 Task: In the Company 'caltech.edu', Add note: 'Follow-up with client regarding their recent inquiry.'. Mark checkbox to create task to follow up ': Tomorrow'. Create task, with  description: Schedule Meeting, Add due date: Today; Add reminder: 30 Minutes before. Set Priority Low  and add note: follow up with the client regarding their recent inquiry and address any questions they may have.. Logged in from softage.1@softage.net
Action: Mouse moved to (107, 68)
Screenshot: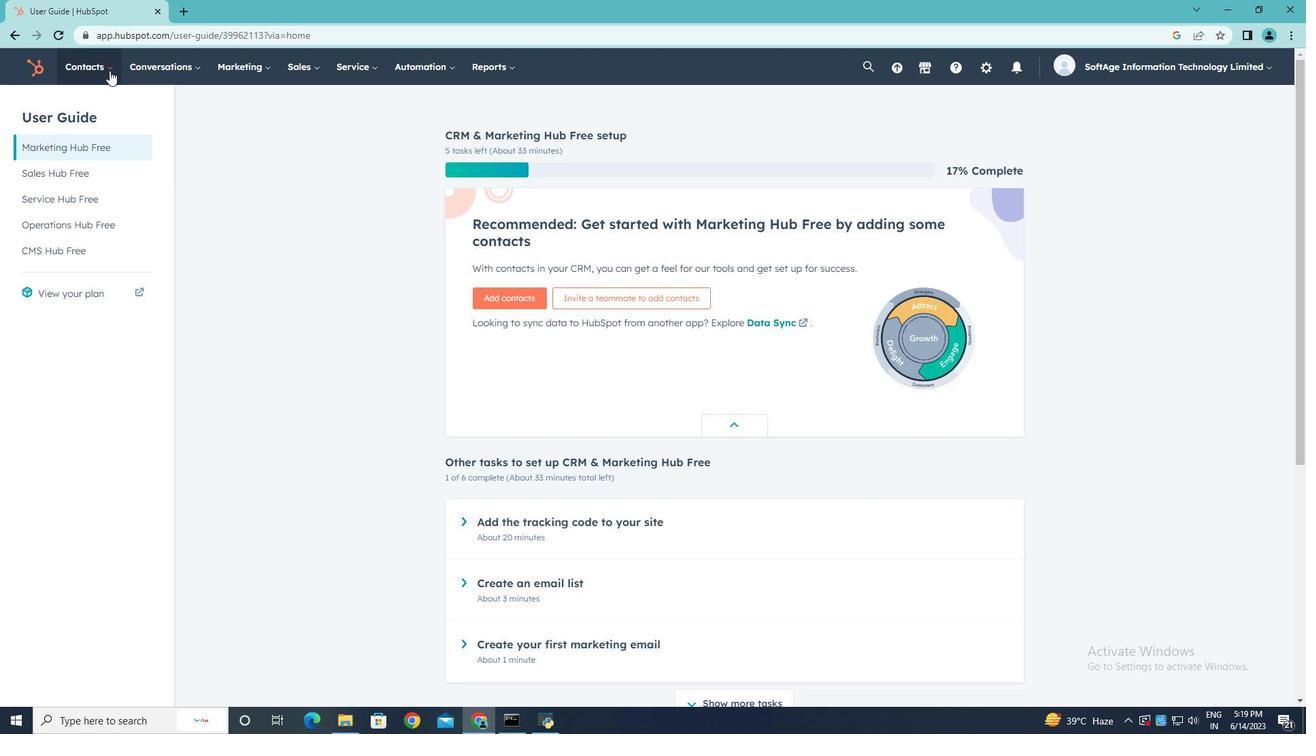 
Action: Mouse pressed left at (107, 68)
Screenshot: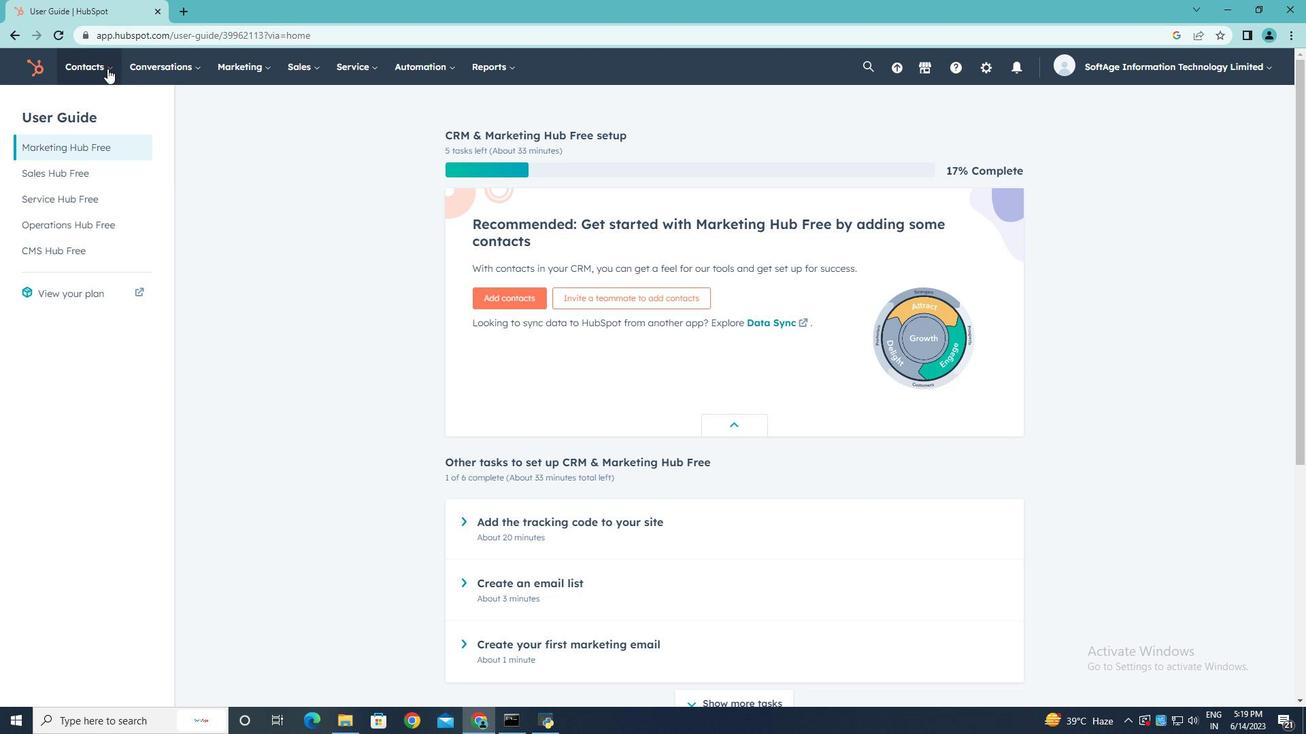 
Action: Mouse moved to (98, 134)
Screenshot: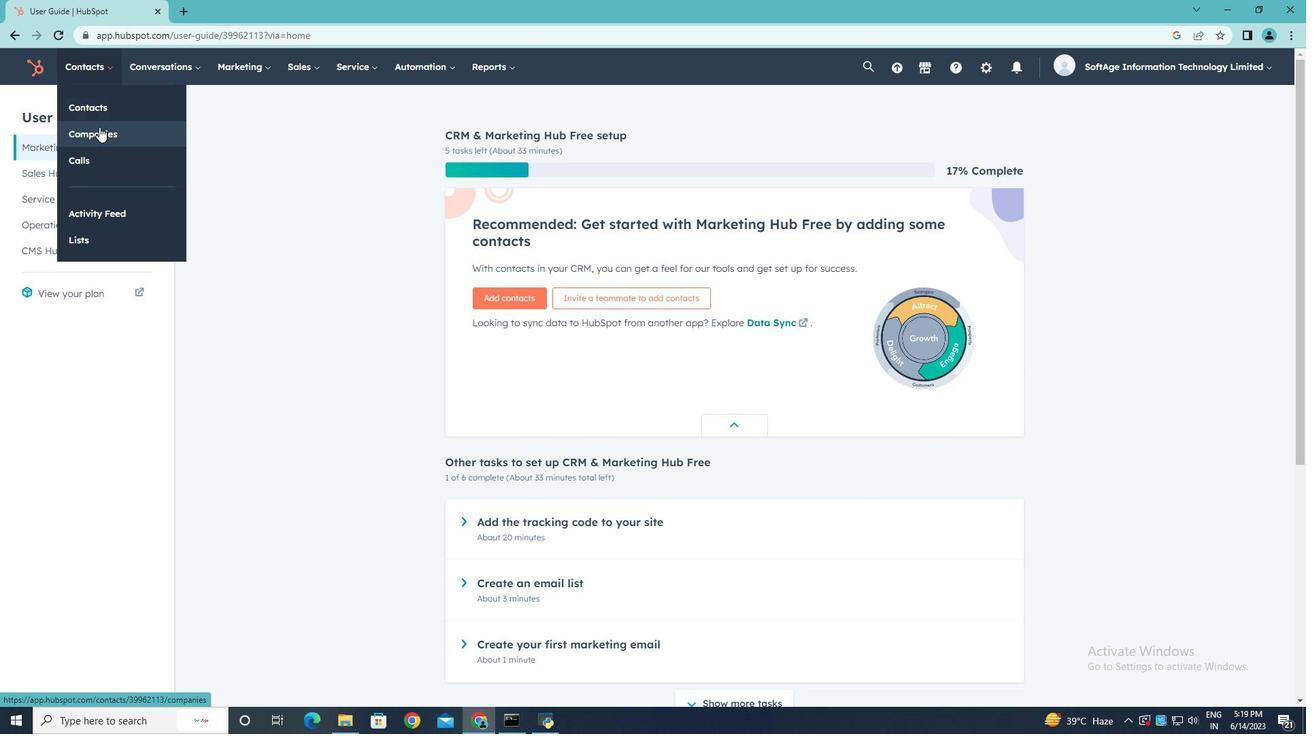 
Action: Mouse pressed left at (98, 134)
Screenshot: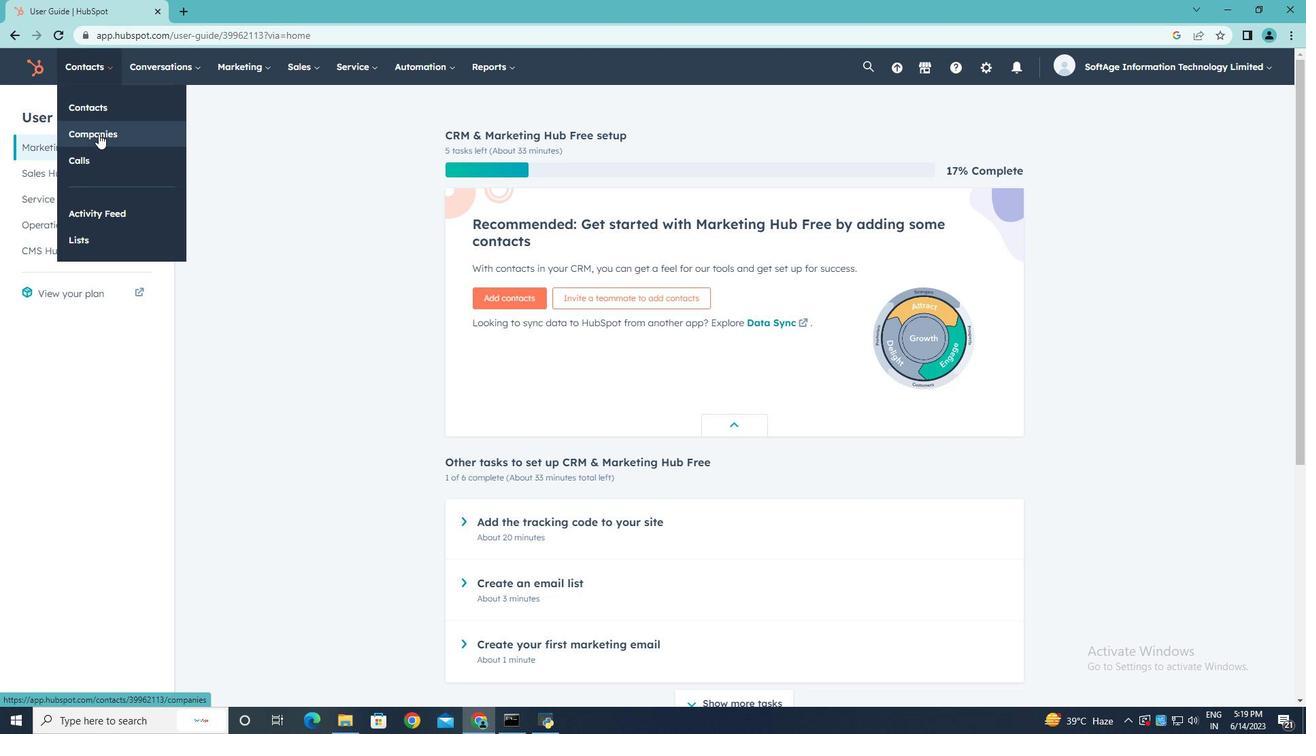 
Action: Mouse moved to (99, 219)
Screenshot: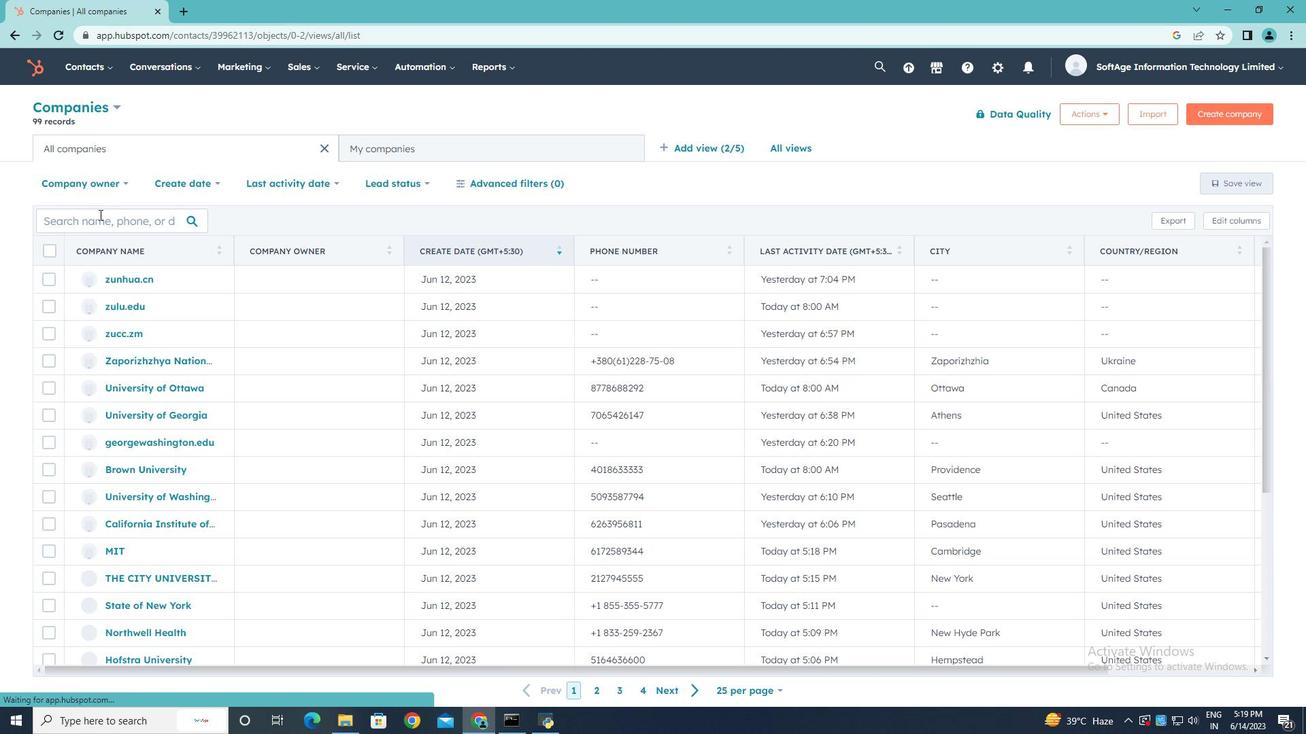 
Action: Mouse pressed left at (99, 219)
Screenshot: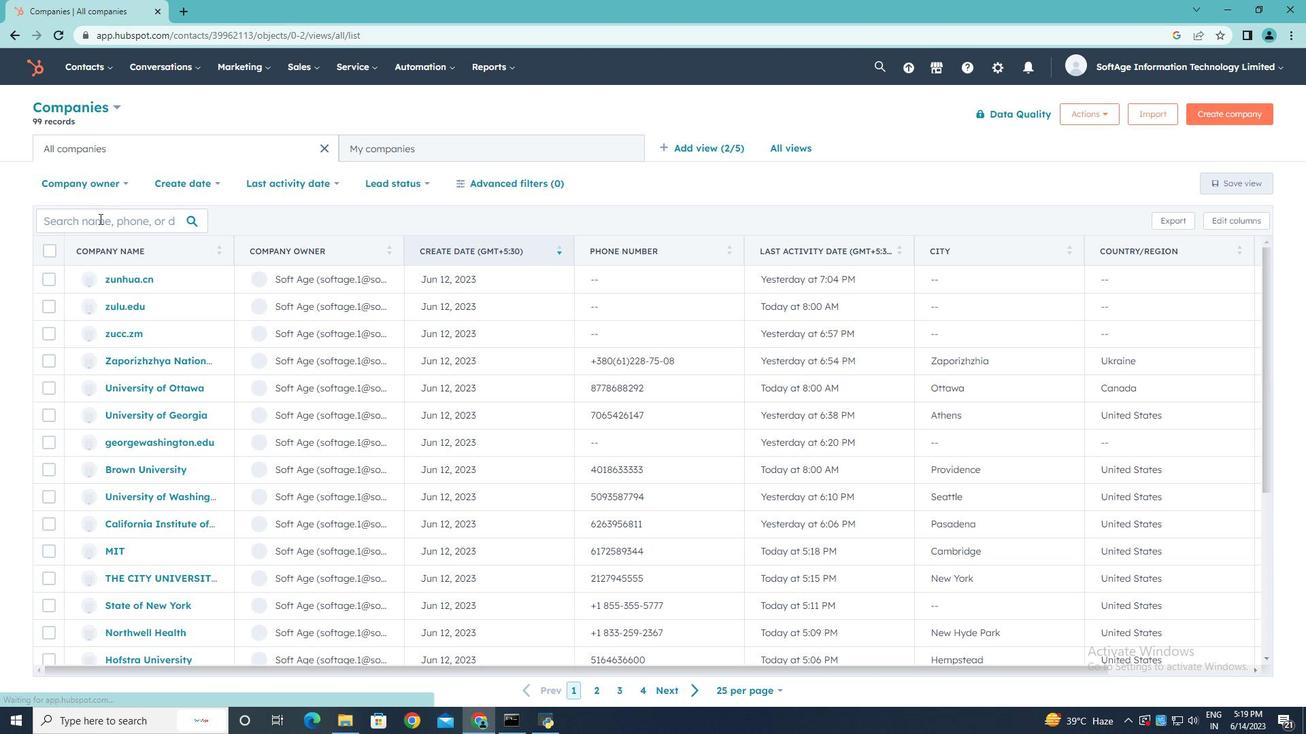 
Action: Key pressed caltech.edu
Screenshot: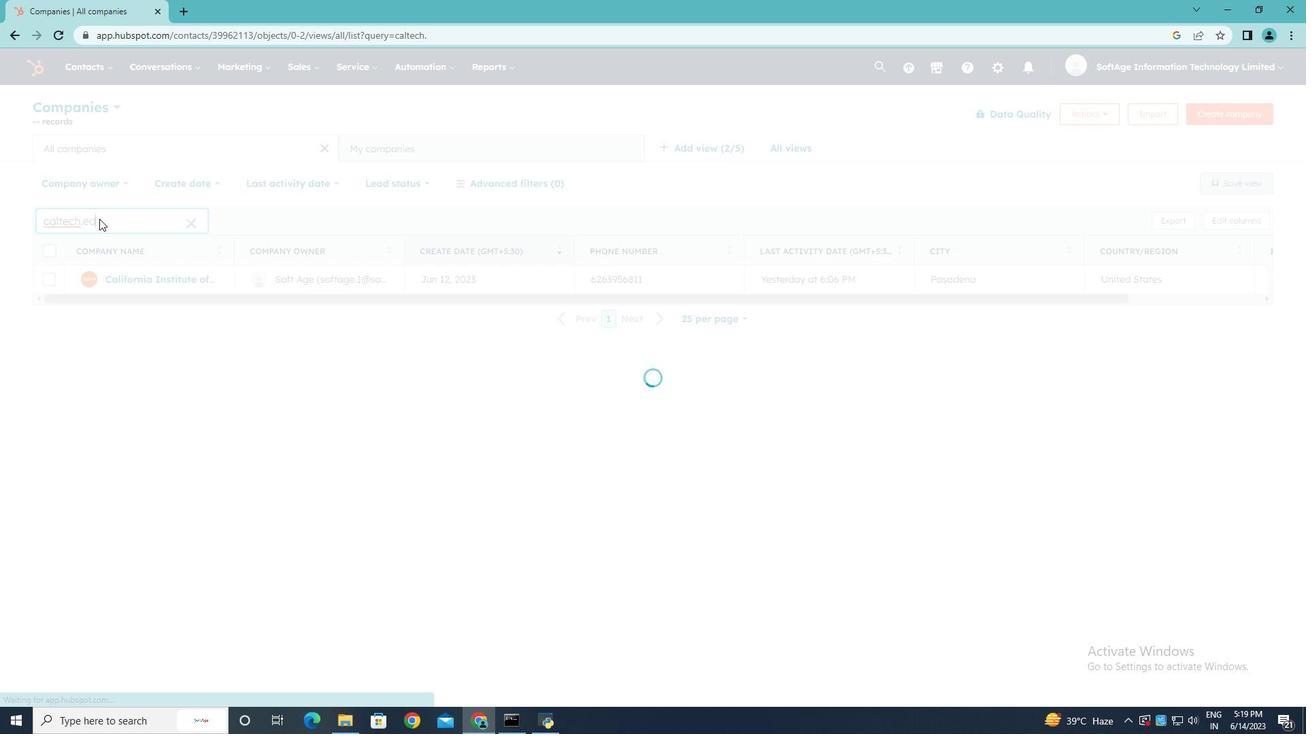 
Action: Mouse moved to (140, 280)
Screenshot: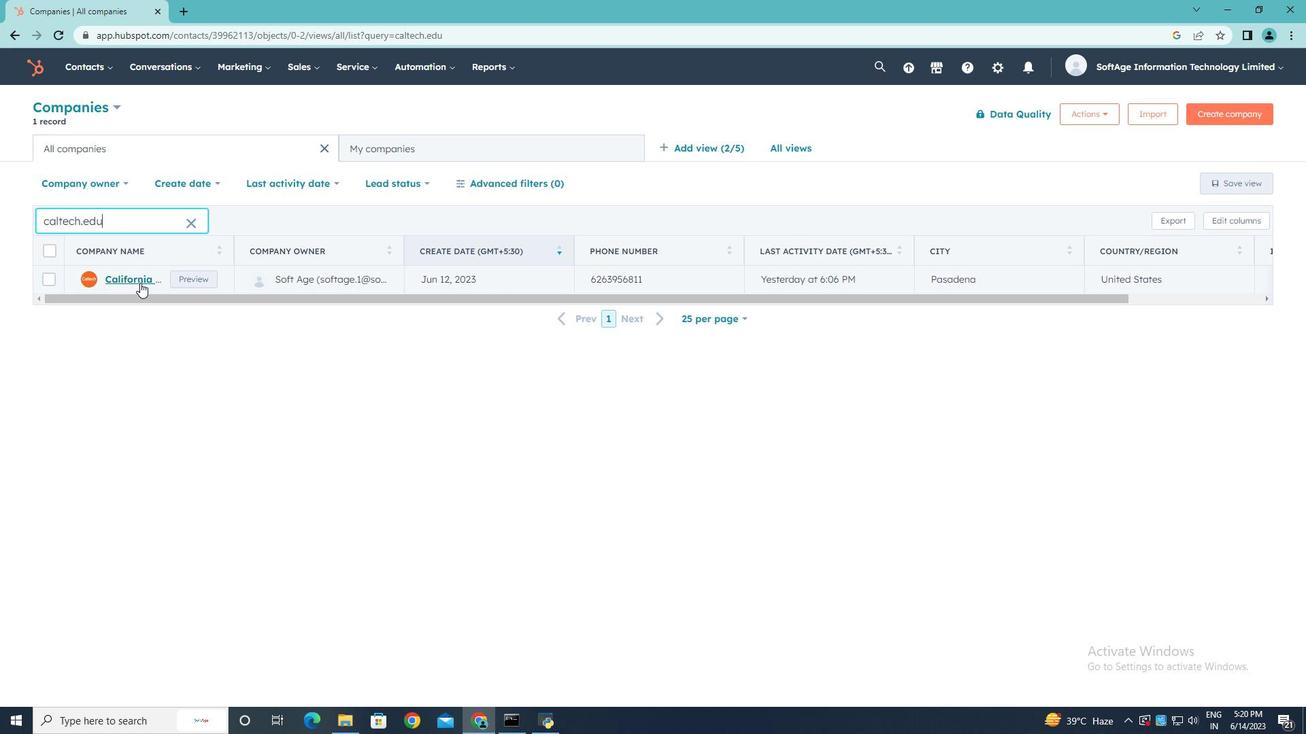 
Action: Mouse pressed left at (140, 280)
Screenshot: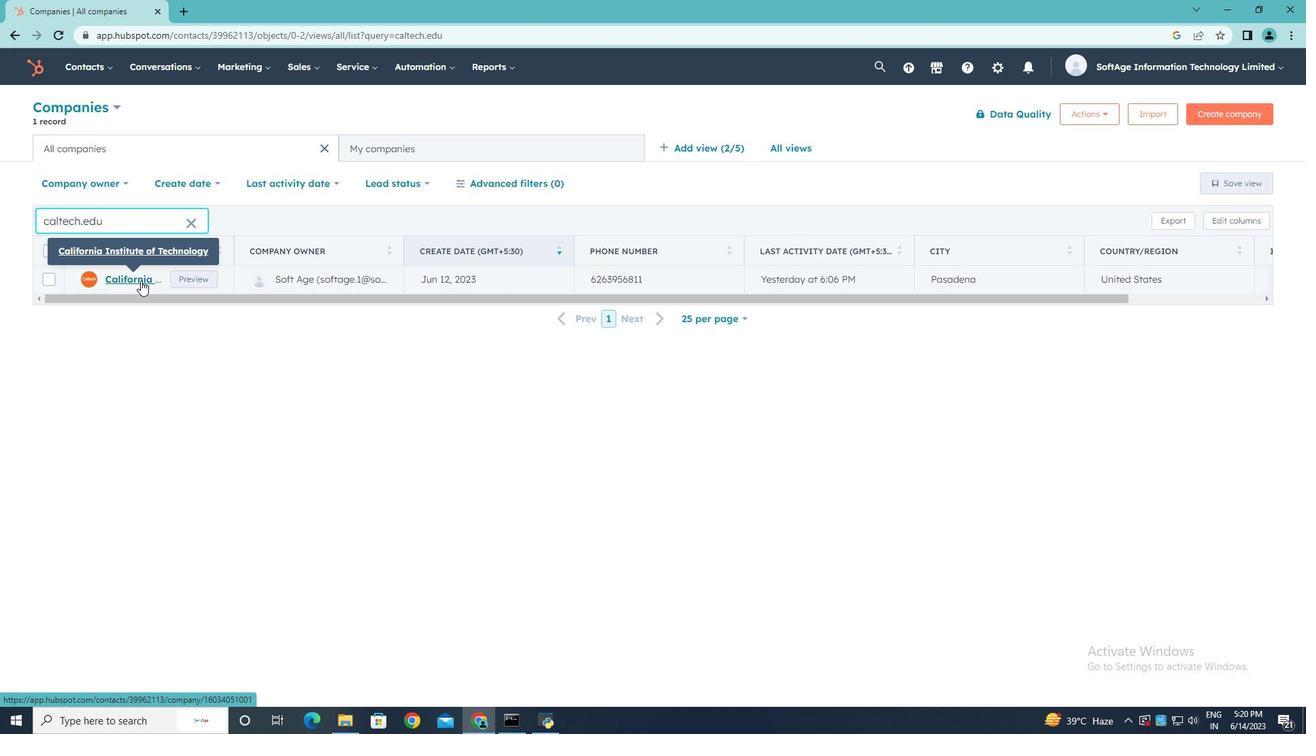 
Action: Mouse moved to (46, 221)
Screenshot: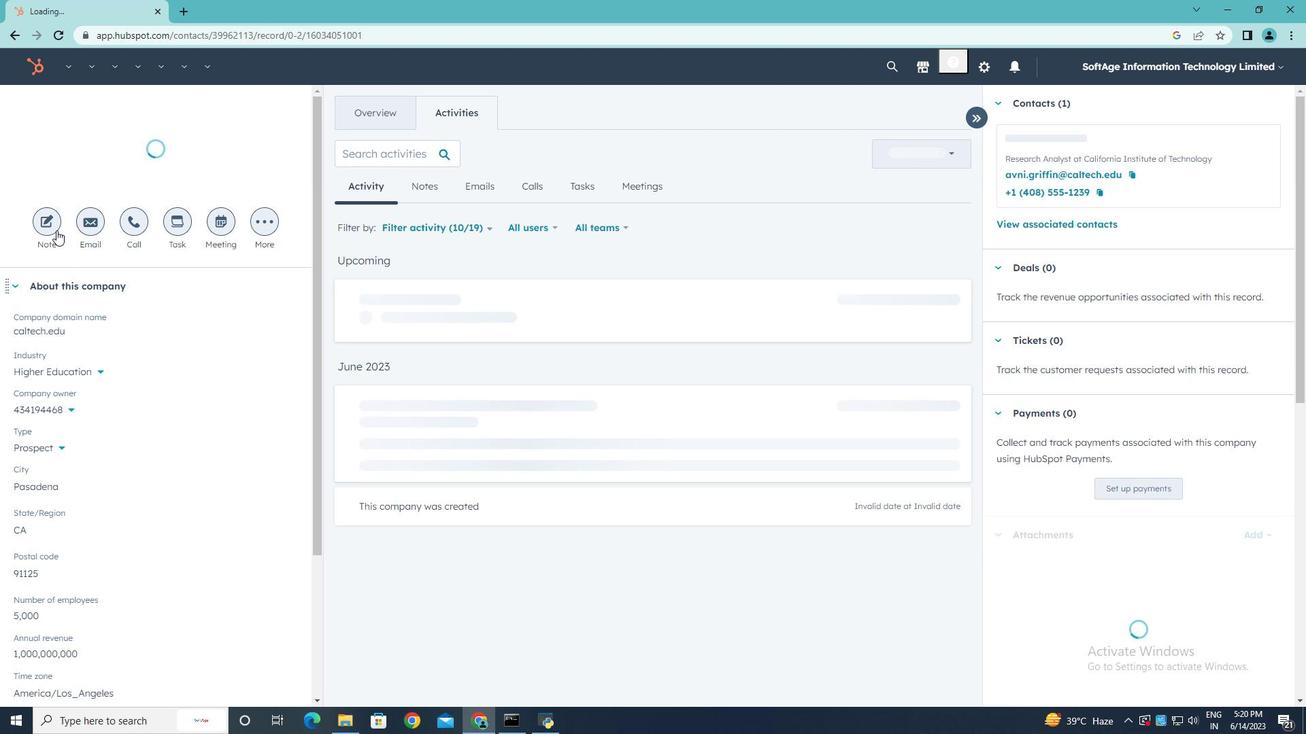 
Action: Mouse pressed left at (46, 221)
Screenshot: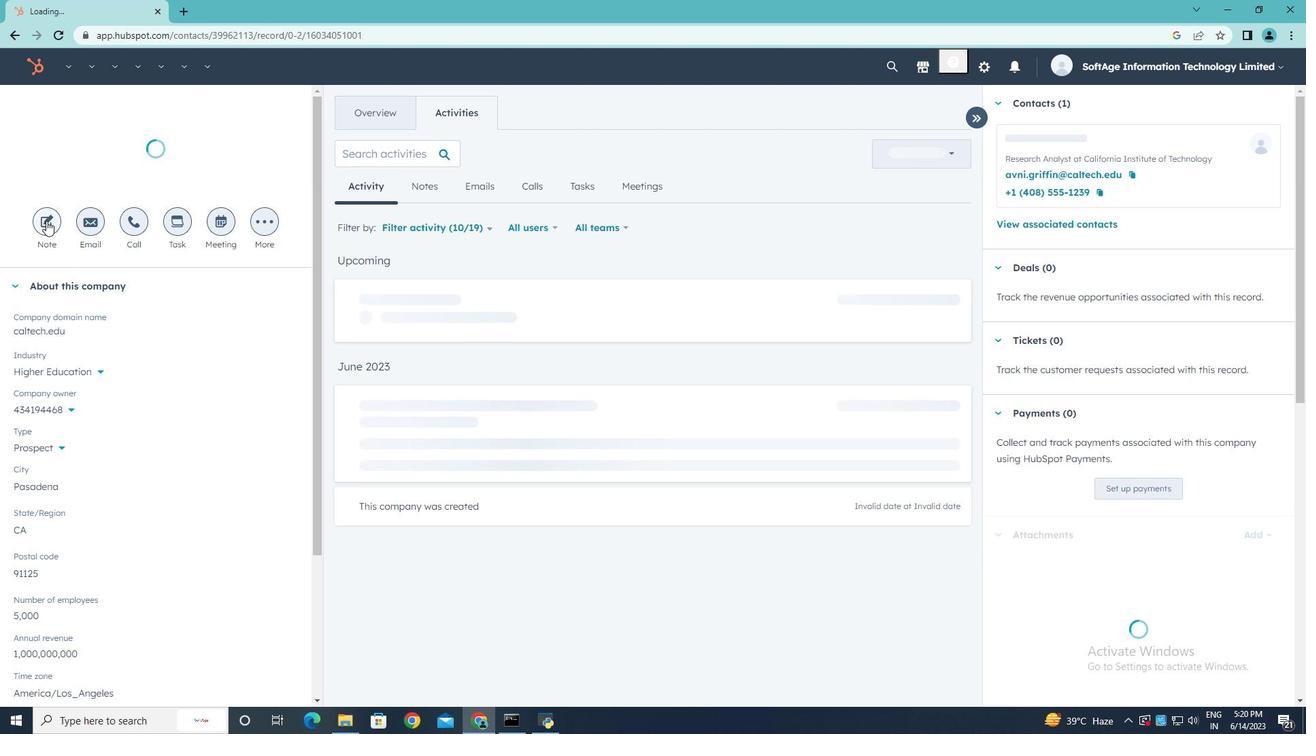 
Action: Key pressed <Key.shift><Key.shift><Key.shift><Key.shift><Key.shift><Key.shift><Key.shift><Key.shift><Key.shift><Key.shift><Key.shift><Key.shift><Key.shift><Key.shift><Key.shift>Fllo<Key.backspace><Key.backspace><Key.backspace>ollow-up<Key.space>with<Key.space>client<Key.space><Key.space>regarding<Key.space>their<Key.space>recent<Key.space>inquiry.
Screenshot: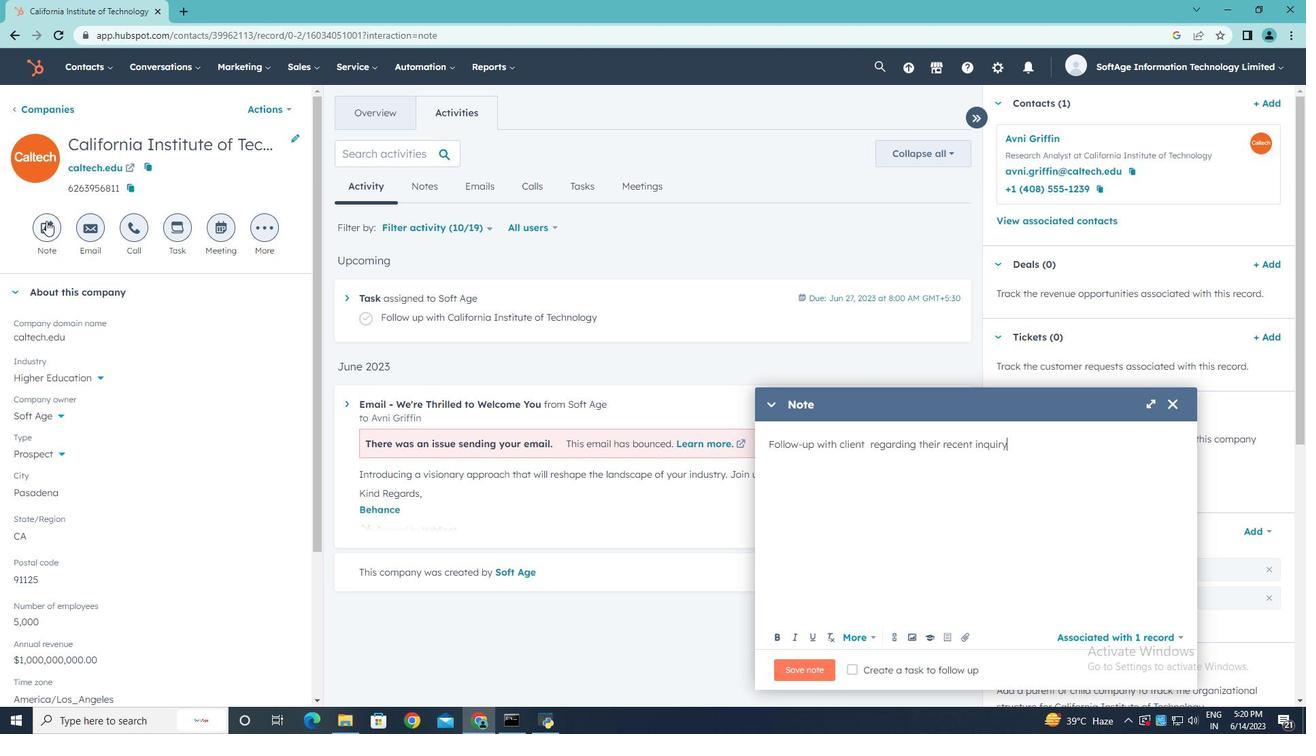 
Action: Mouse moved to (853, 668)
Screenshot: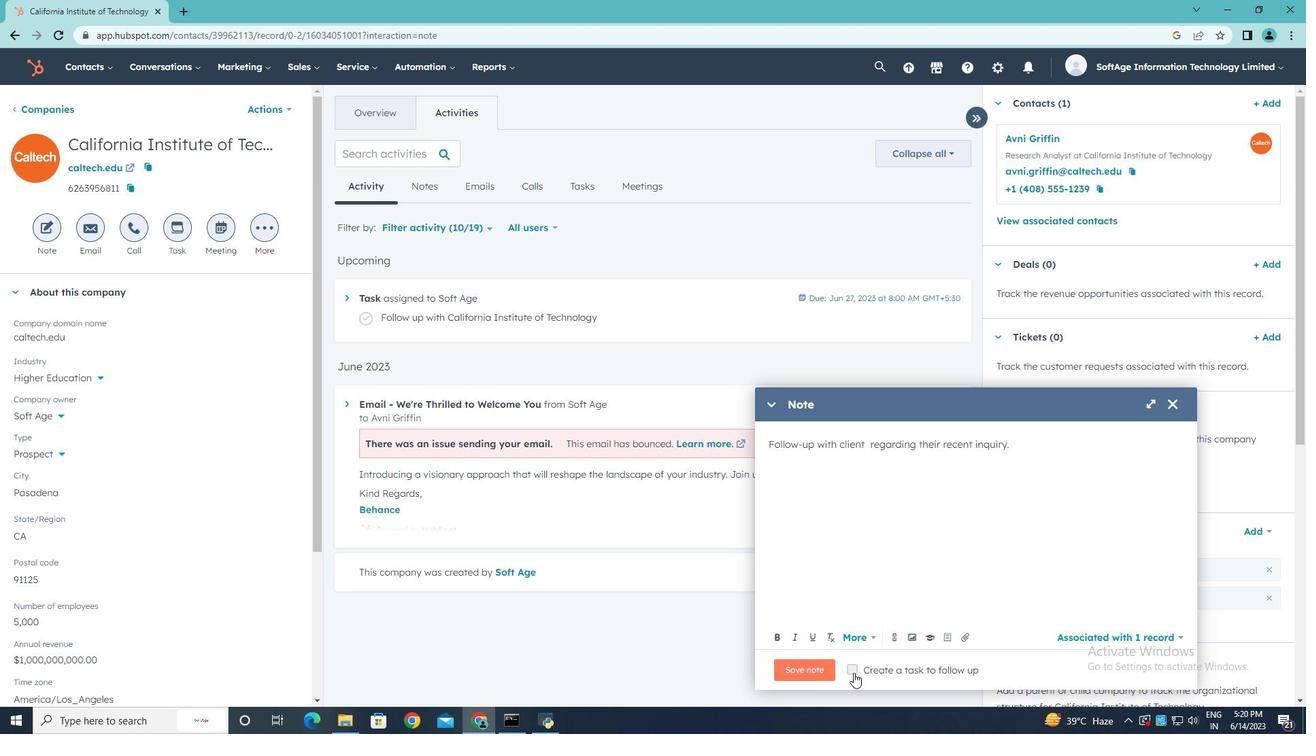 
Action: Mouse pressed left at (853, 668)
Screenshot: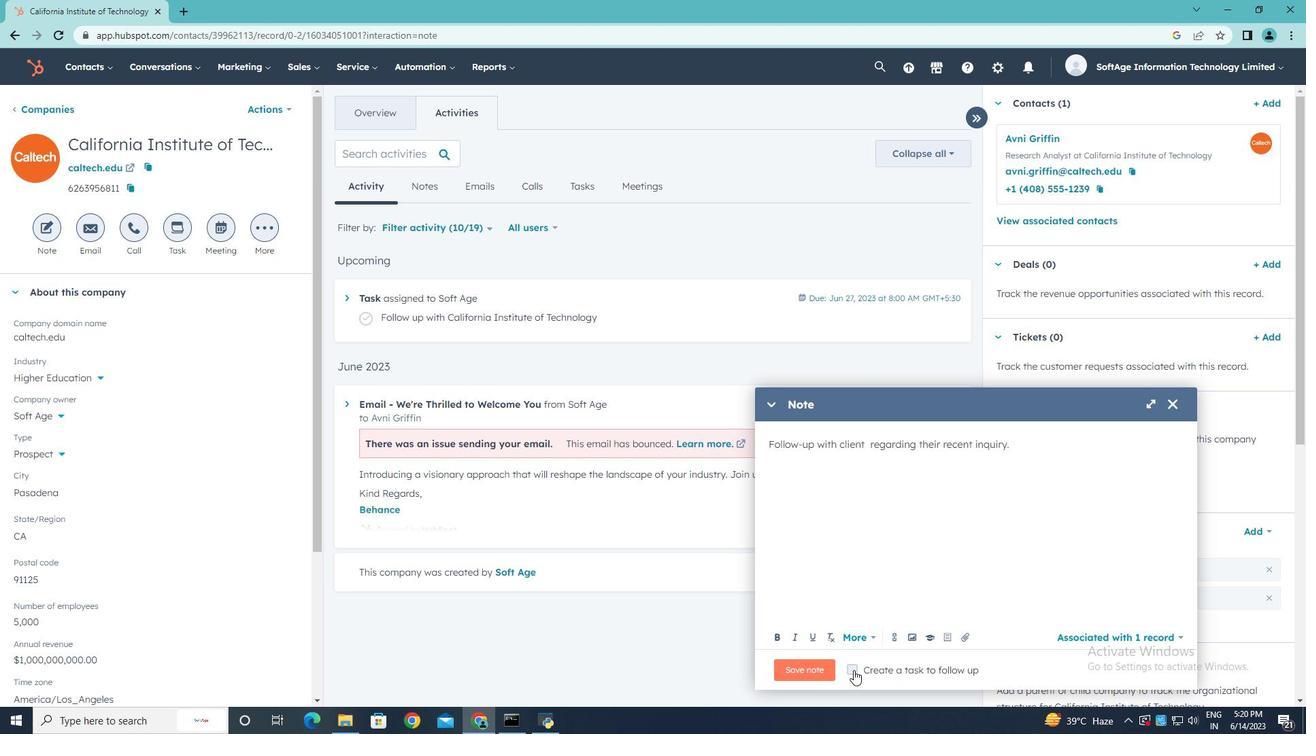
Action: Mouse moved to (1123, 669)
Screenshot: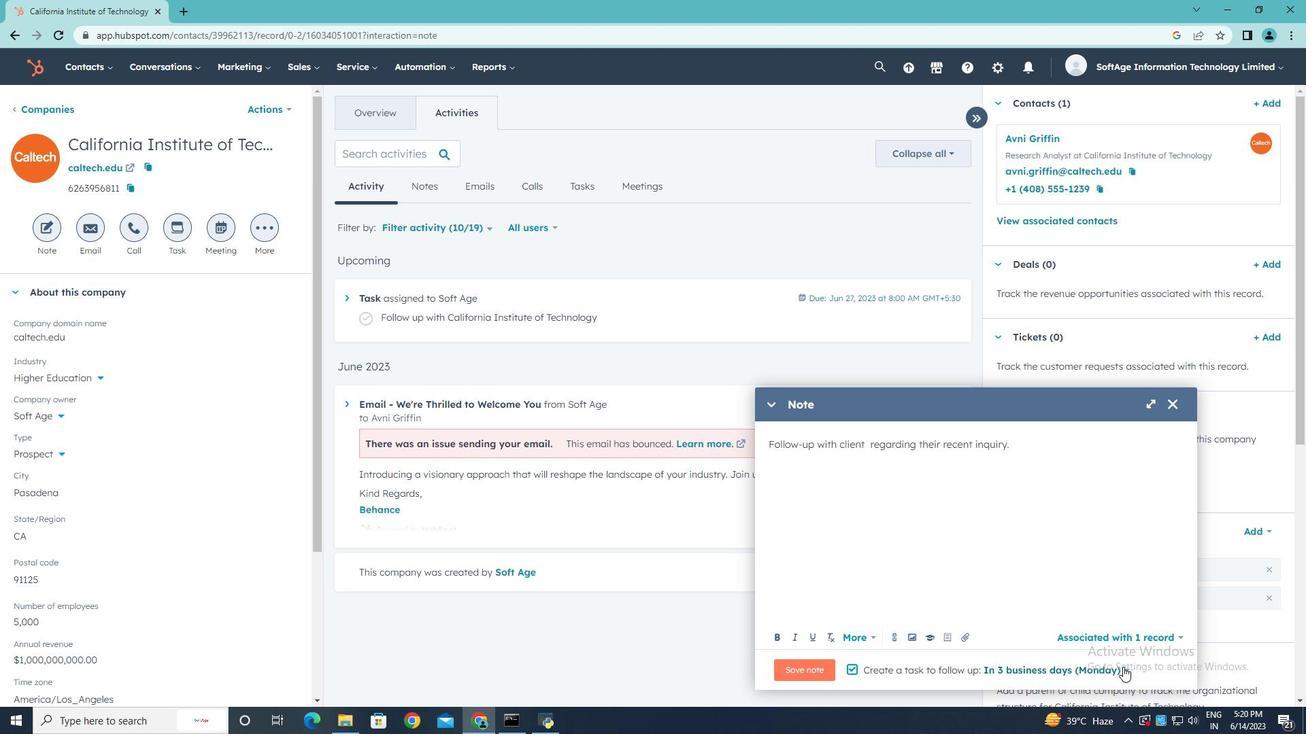 
Action: Mouse pressed left at (1123, 669)
Screenshot: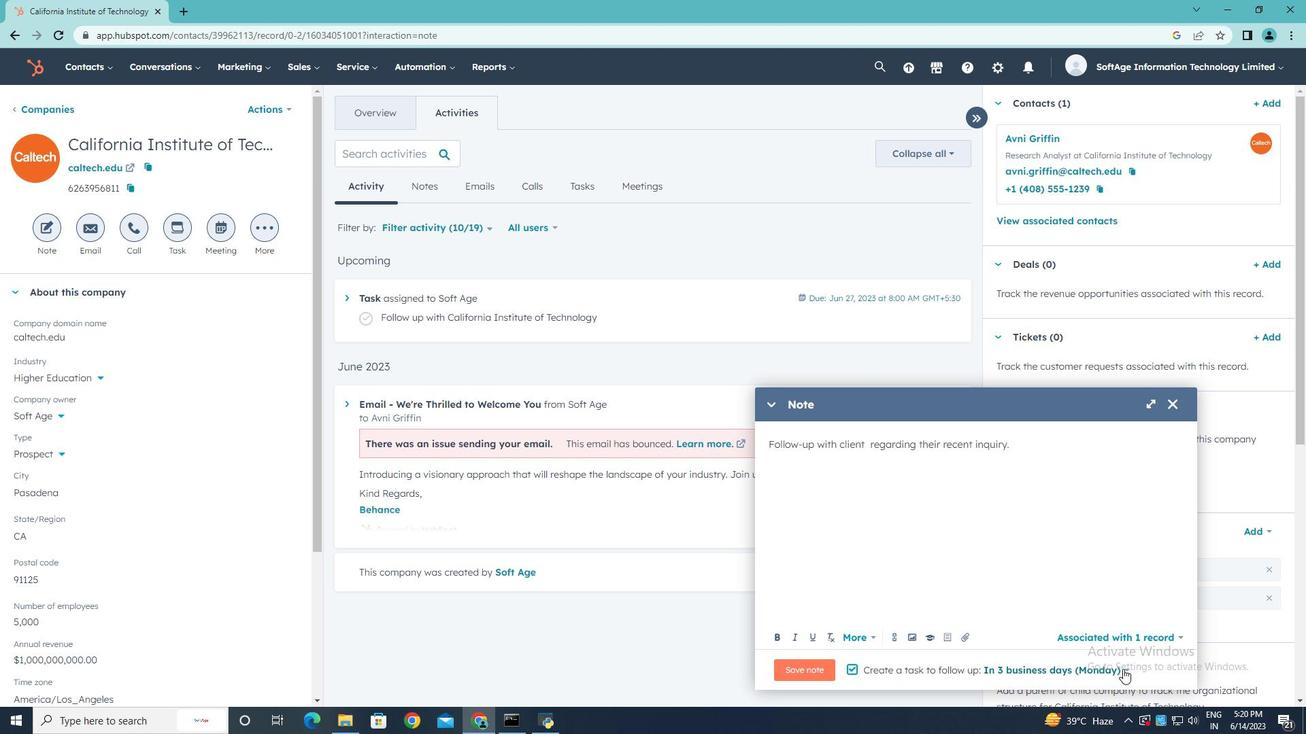 
Action: Mouse moved to (1078, 591)
Screenshot: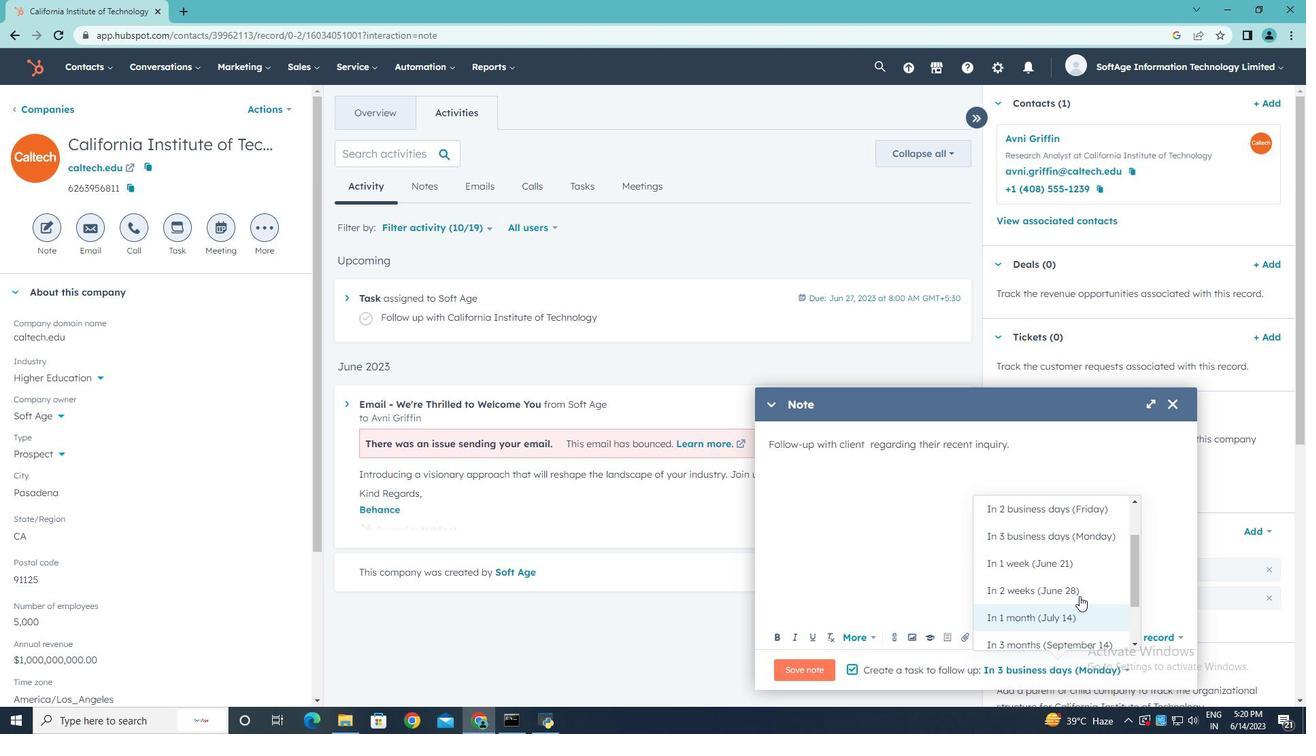 
Action: Mouse scrolled (1078, 592) with delta (0, 0)
Screenshot: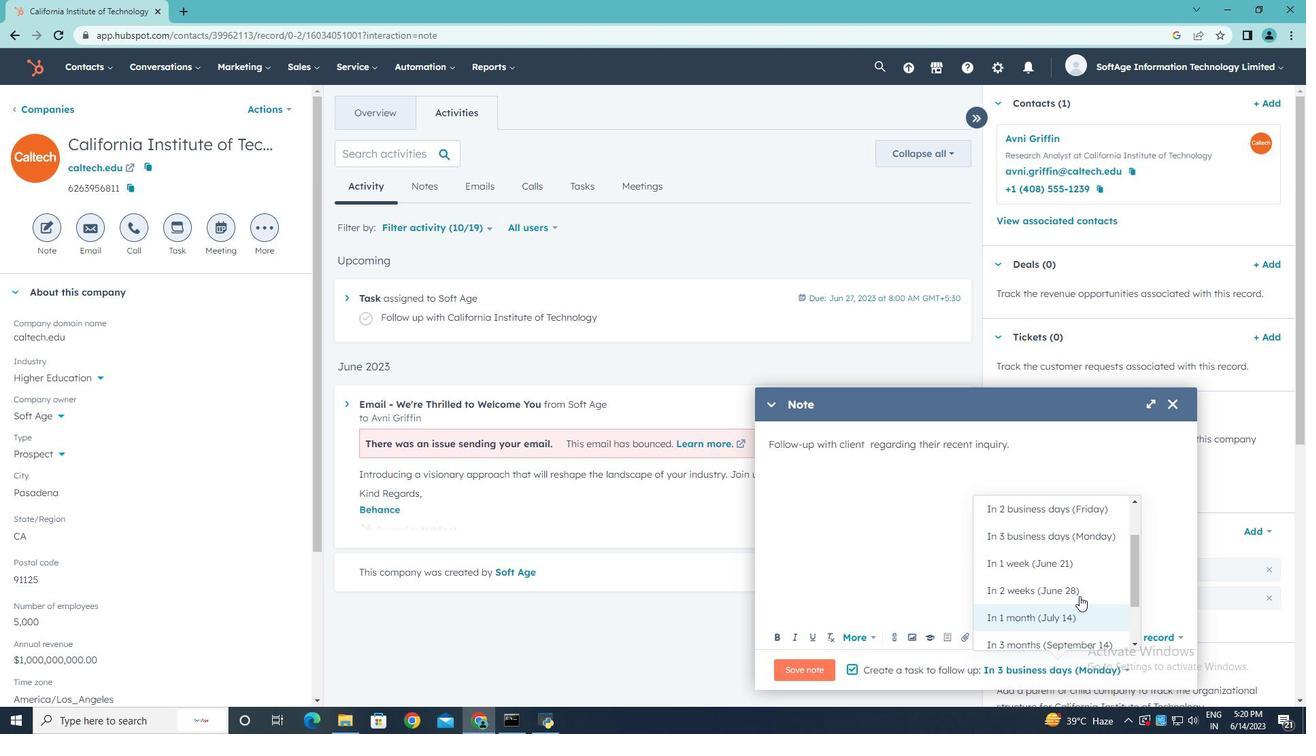 
Action: Mouse scrolled (1078, 592) with delta (0, 0)
Screenshot: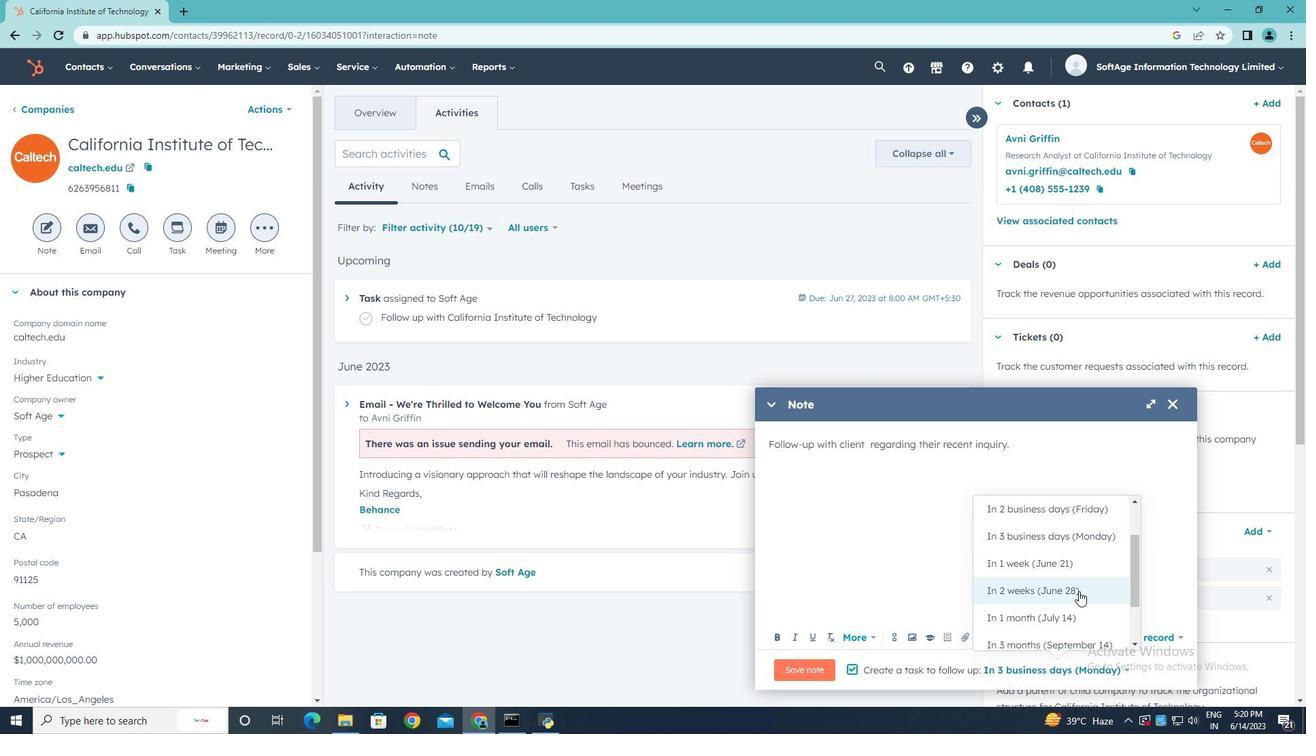 
Action: Mouse scrolled (1078, 592) with delta (0, 0)
Screenshot: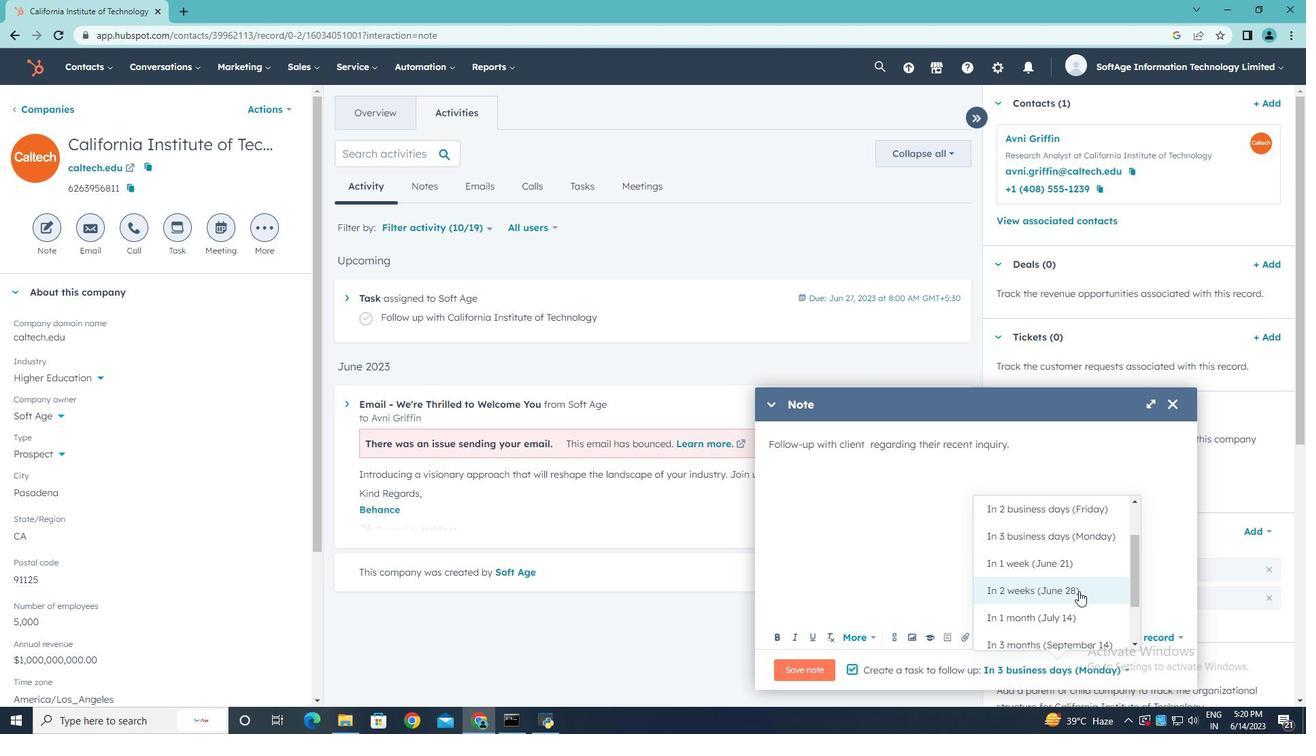 
Action: Mouse scrolled (1078, 592) with delta (0, 0)
Screenshot: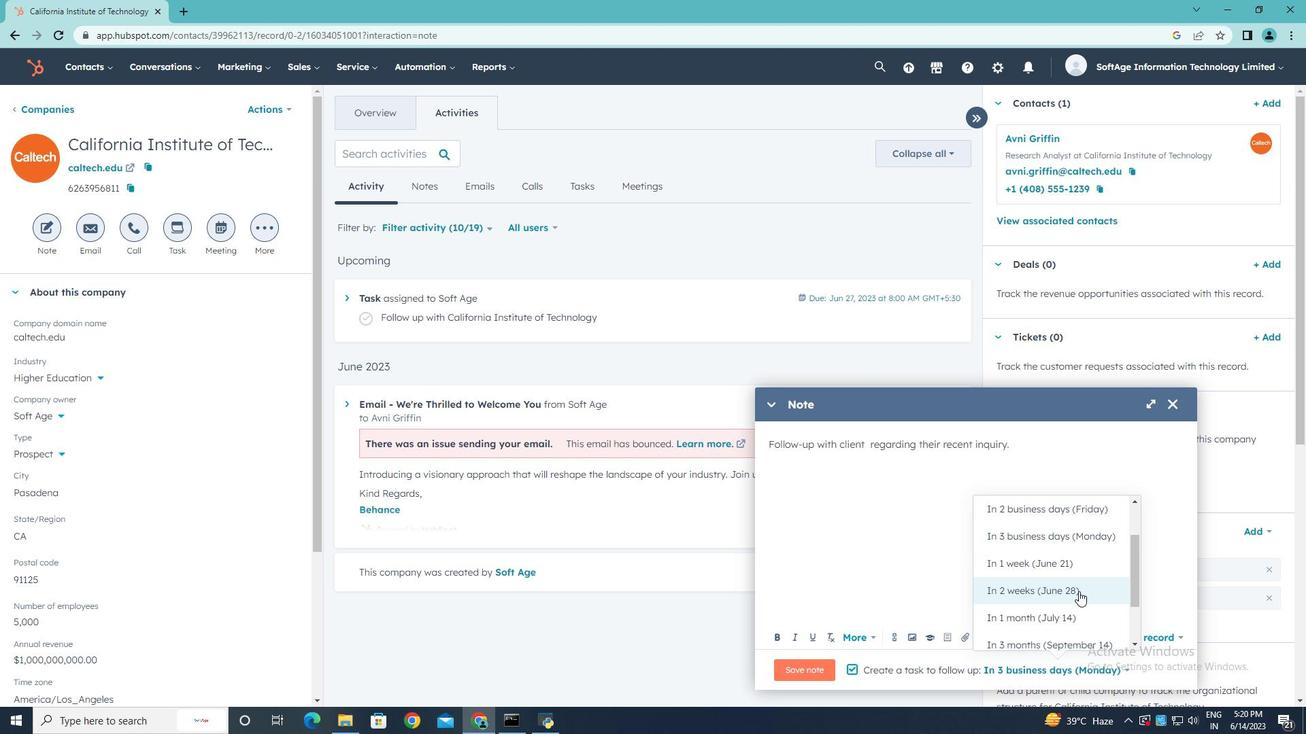 
Action: Mouse moved to (1053, 546)
Screenshot: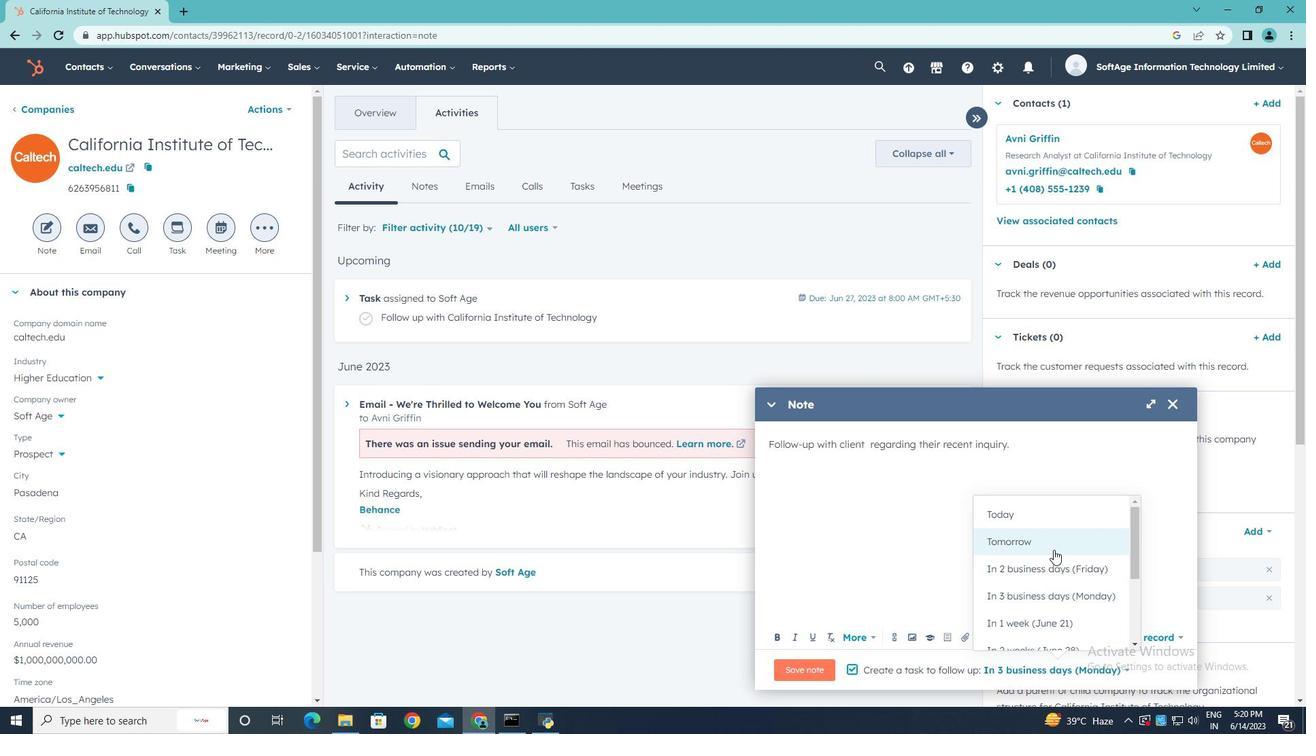 
Action: Mouse pressed left at (1053, 546)
Screenshot: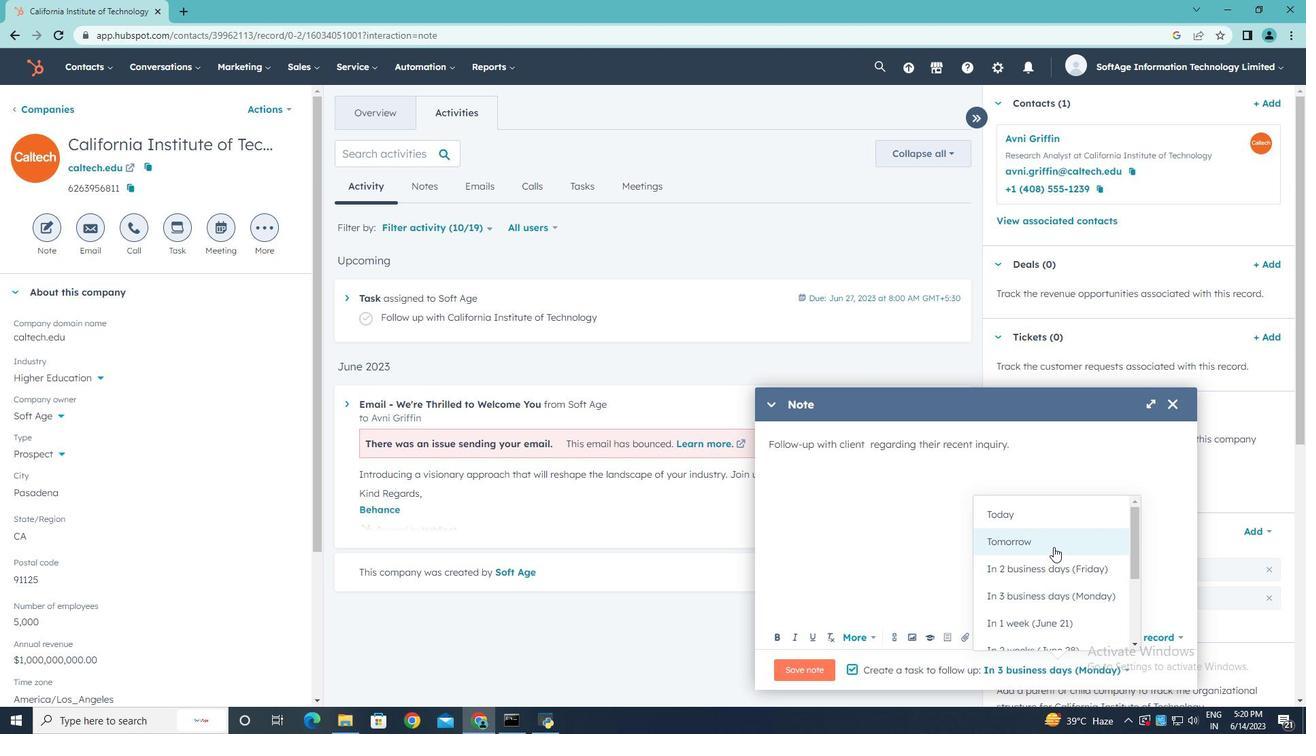 
Action: Mouse moved to (808, 672)
Screenshot: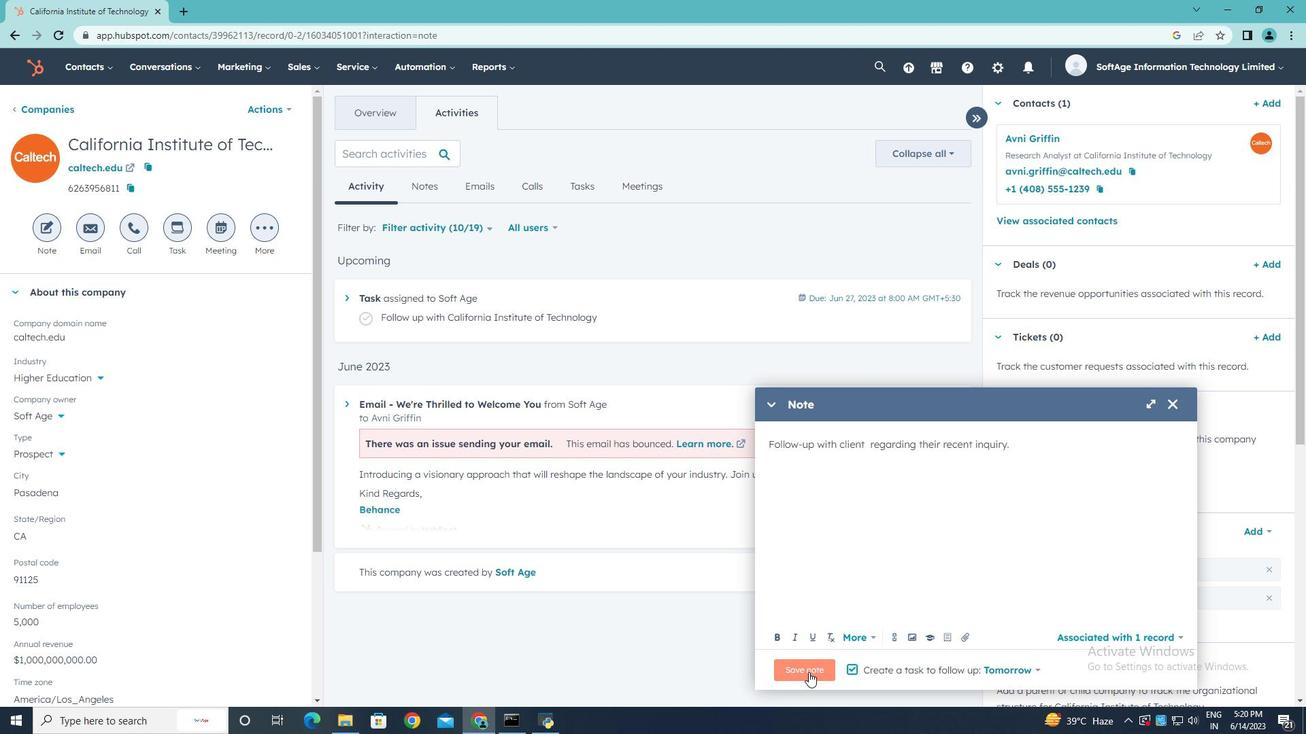 
Action: Mouse pressed left at (808, 672)
Screenshot: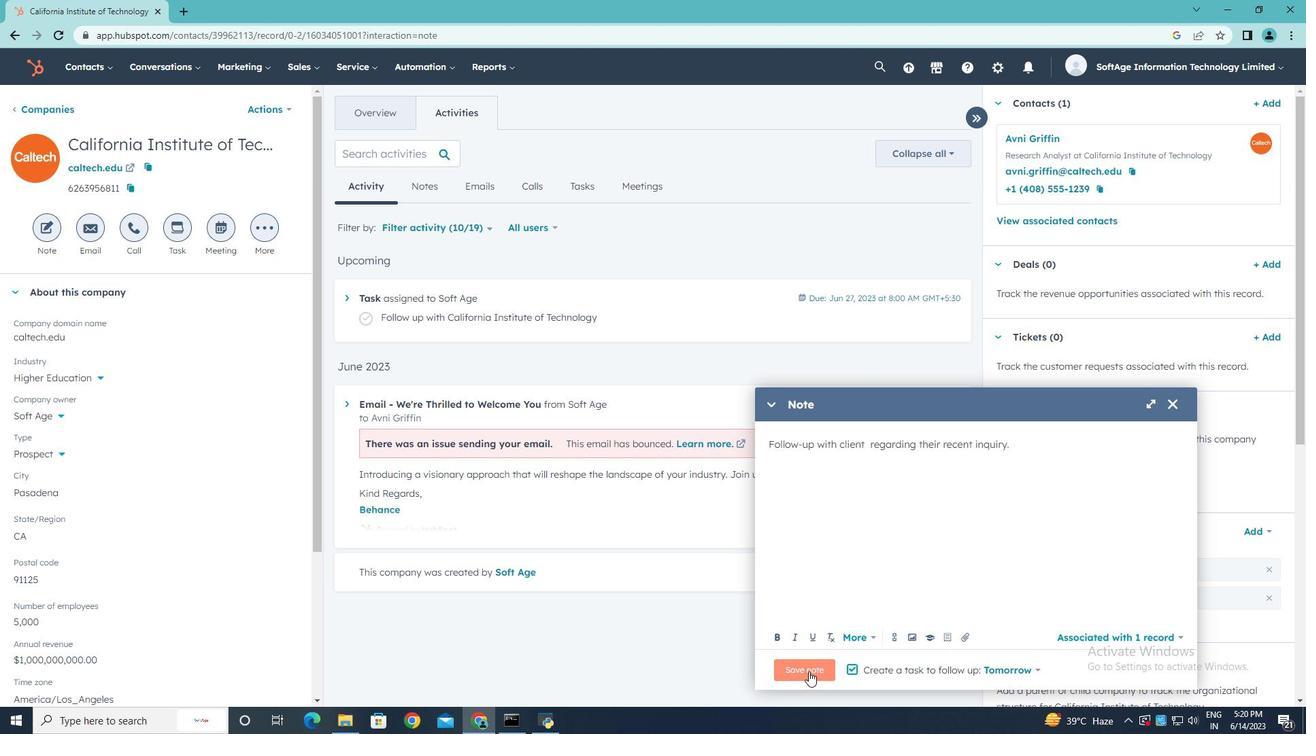 
Action: Mouse moved to (172, 228)
Screenshot: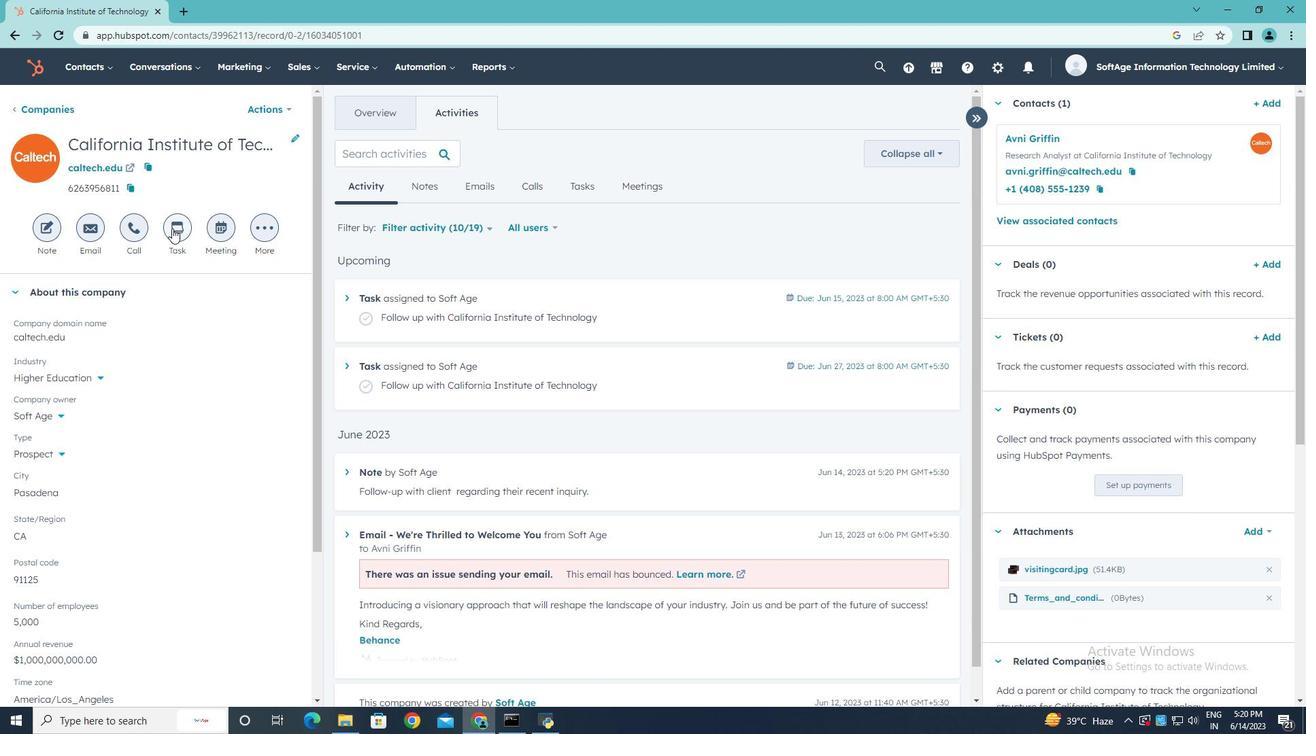 
Action: Mouse pressed left at (172, 228)
Screenshot: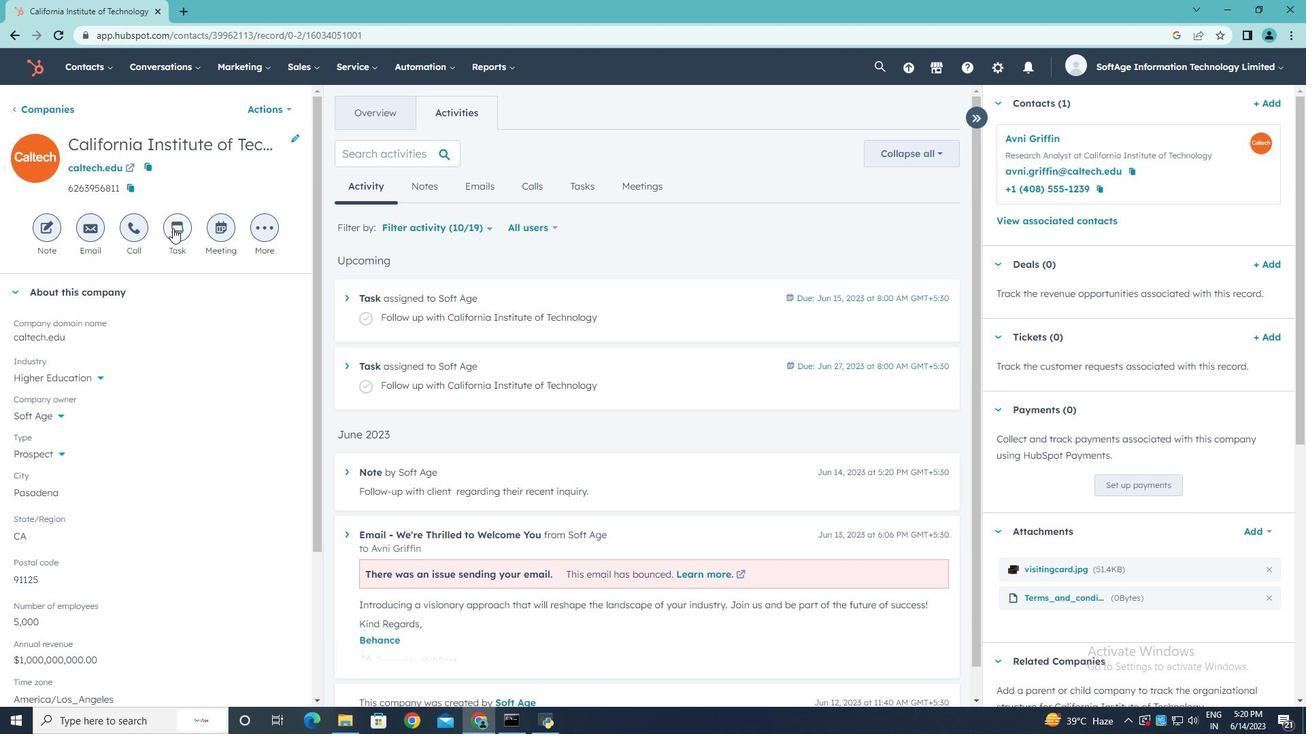 
Action: Key pressed <Key.shift>Schedule<Key.space><Key.shift>Meeting
Screenshot: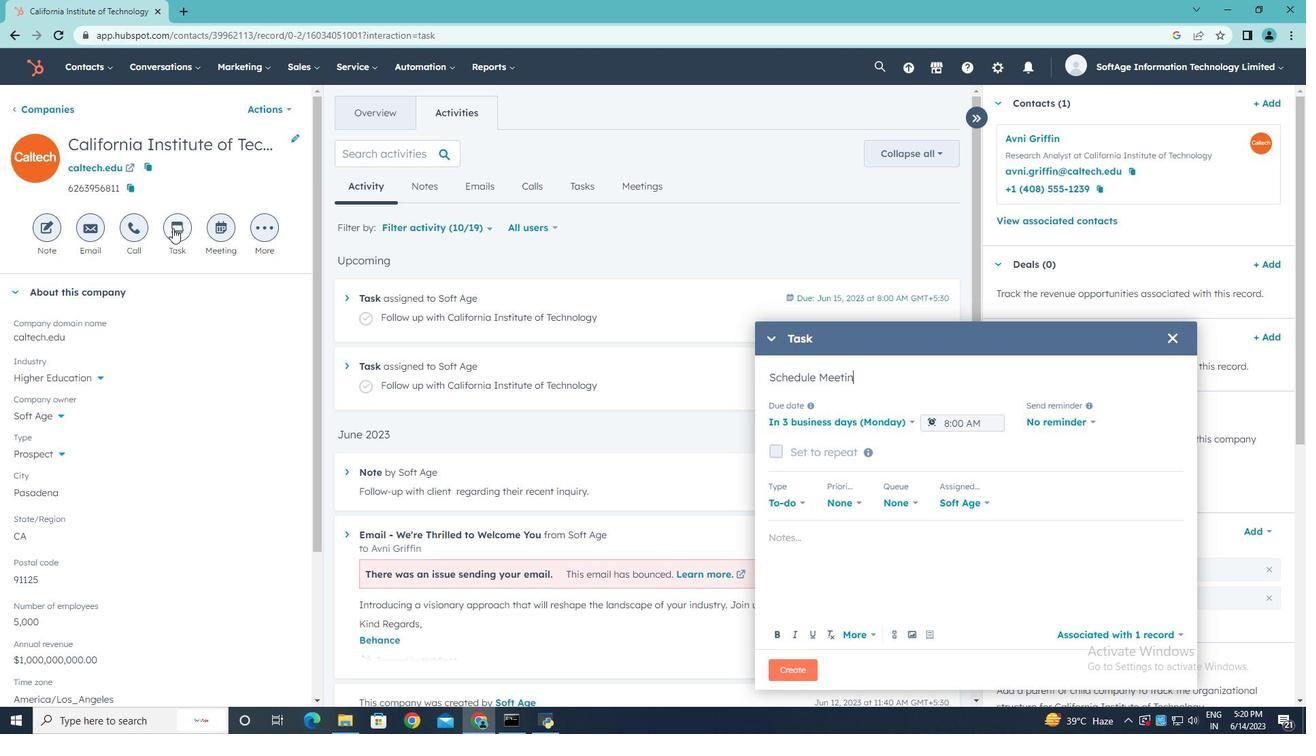 
Action: Mouse moved to (914, 423)
Screenshot: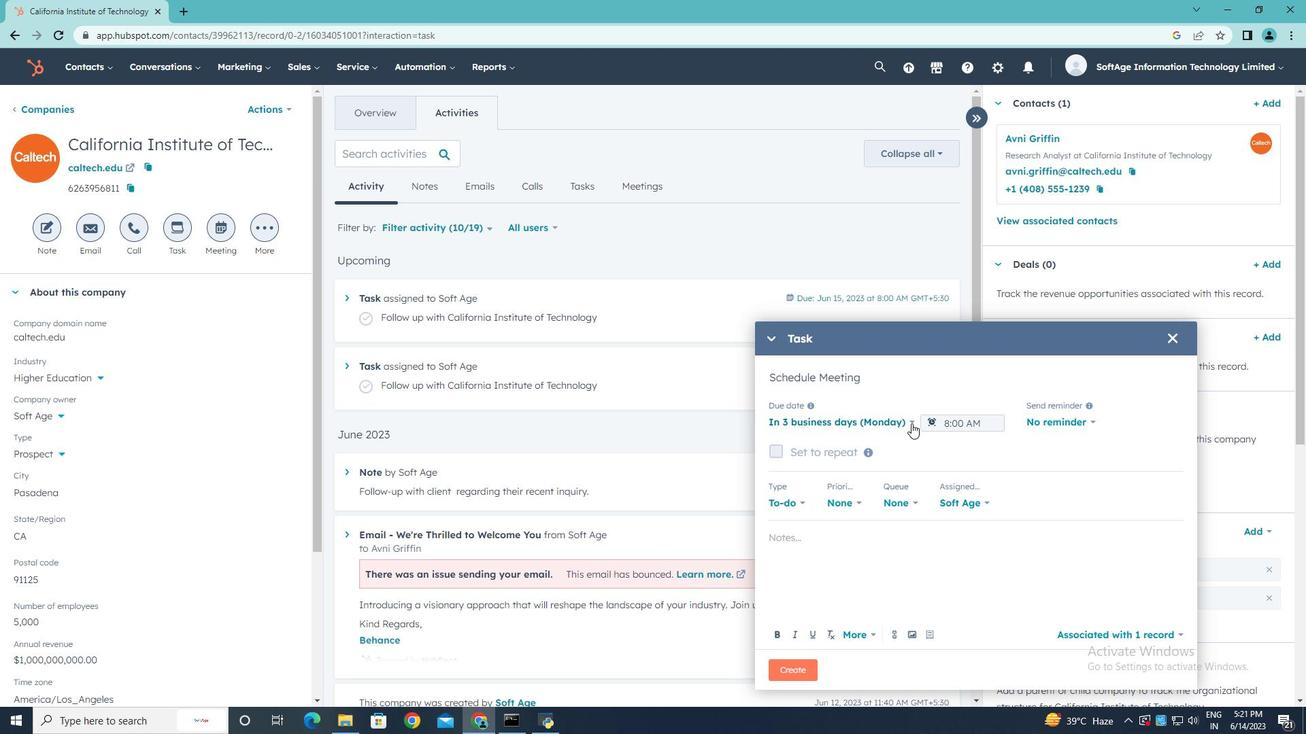 
Action: Mouse pressed left at (914, 423)
Screenshot: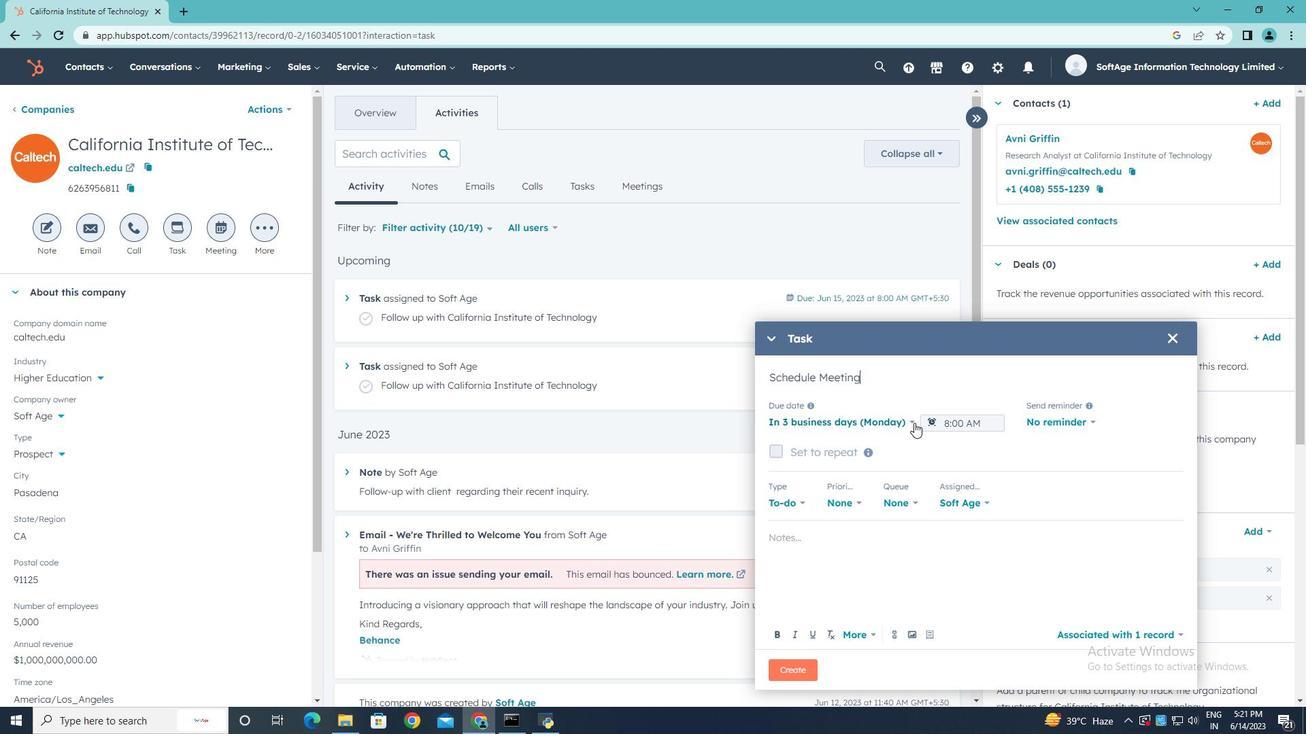 
Action: Mouse moved to (870, 489)
Screenshot: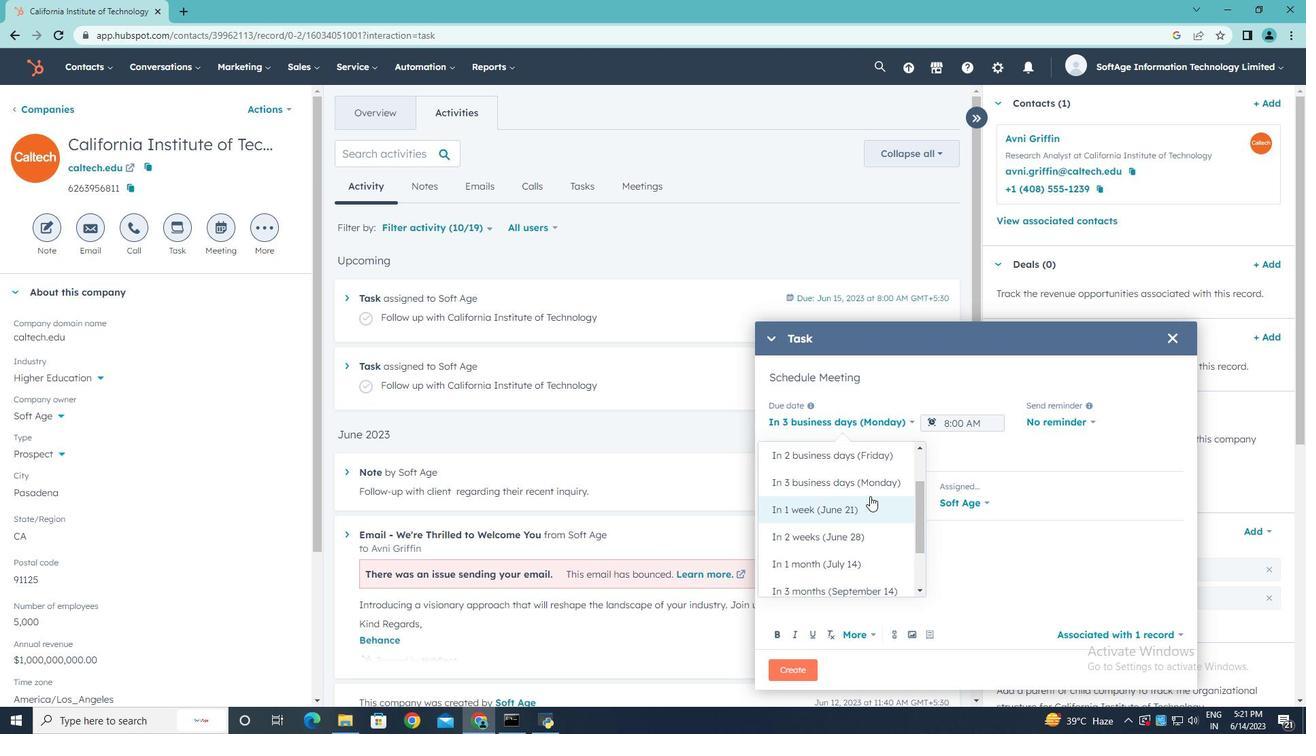 
Action: Mouse scrolled (870, 490) with delta (0, 0)
Screenshot: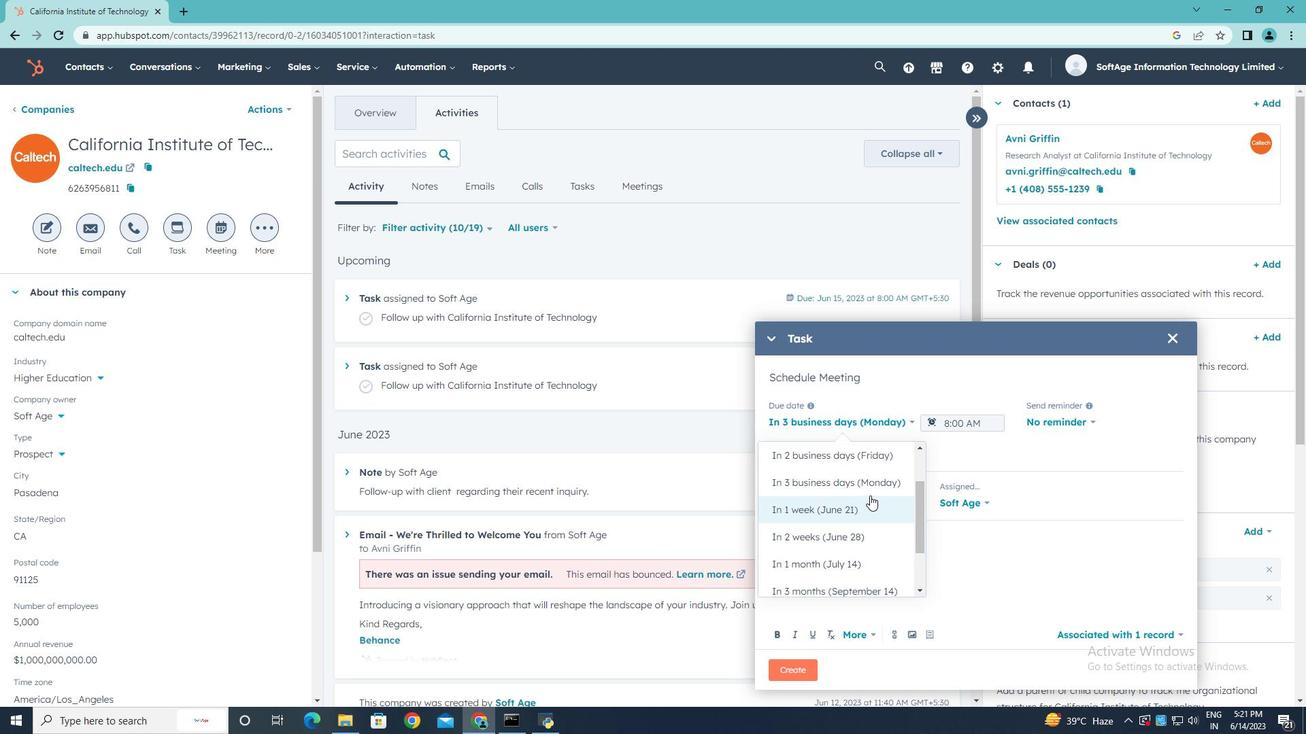 
Action: Mouse moved to (870, 489)
Screenshot: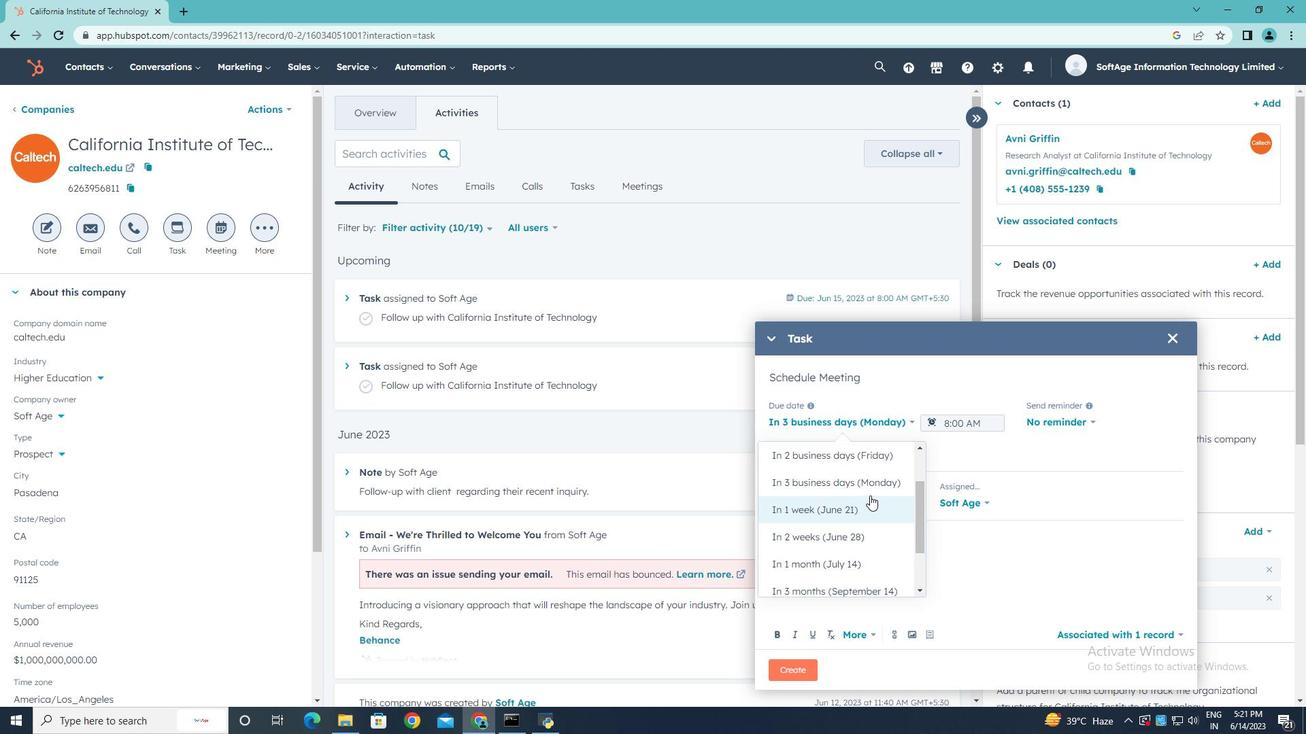 
Action: Mouse scrolled (870, 490) with delta (0, 0)
Screenshot: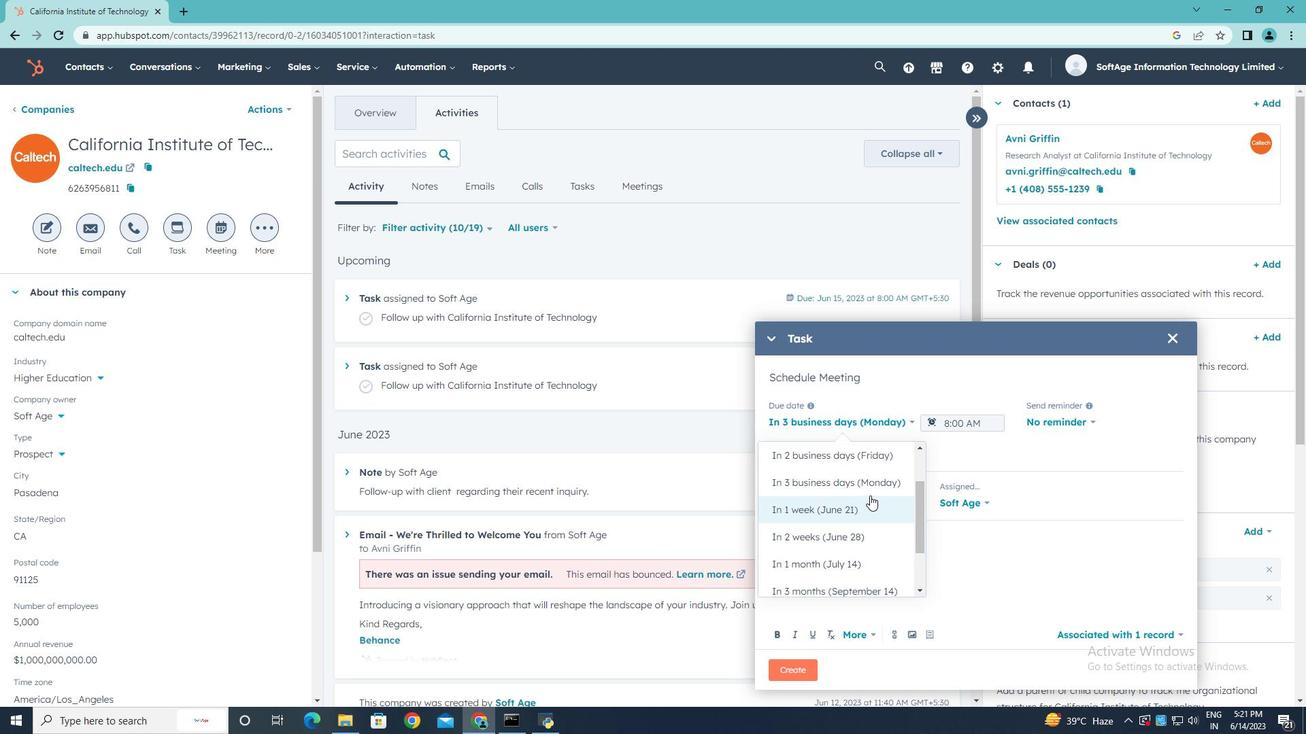 
Action: Mouse moved to (853, 492)
Screenshot: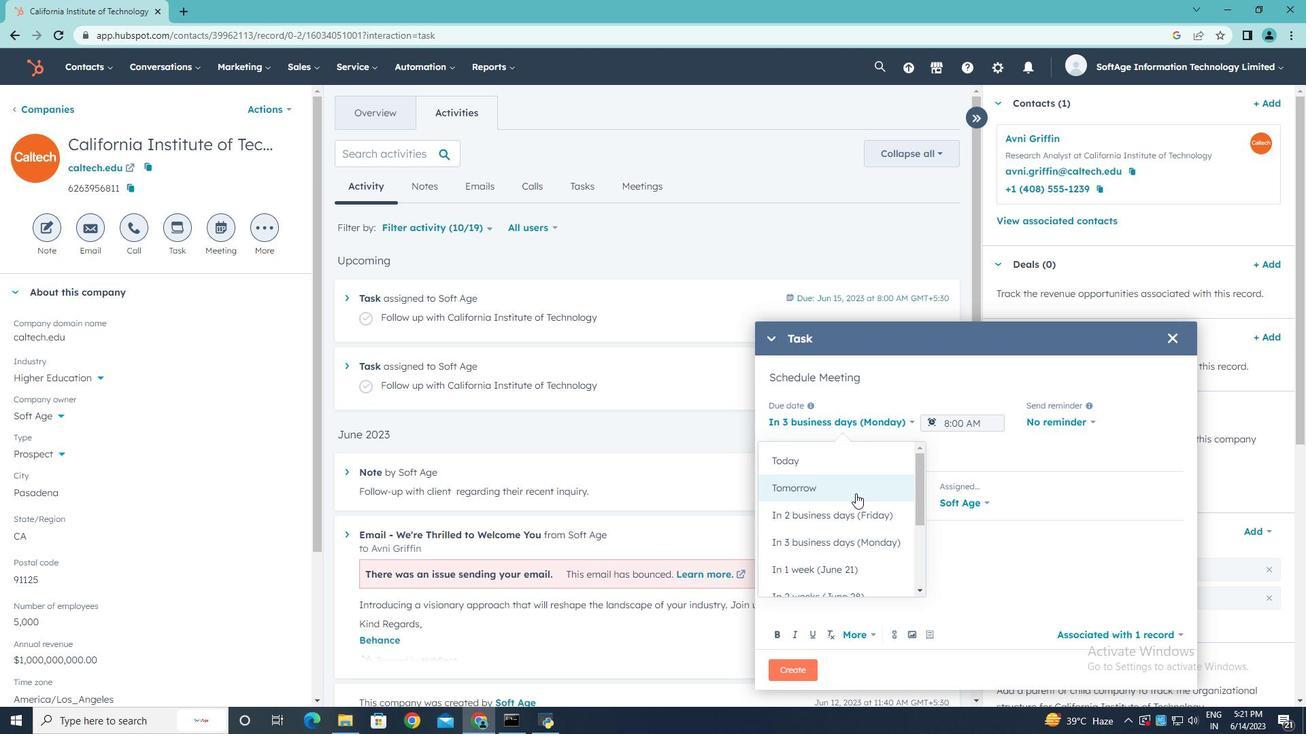 
Action: Mouse pressed left at (853, 492)
Screenshot: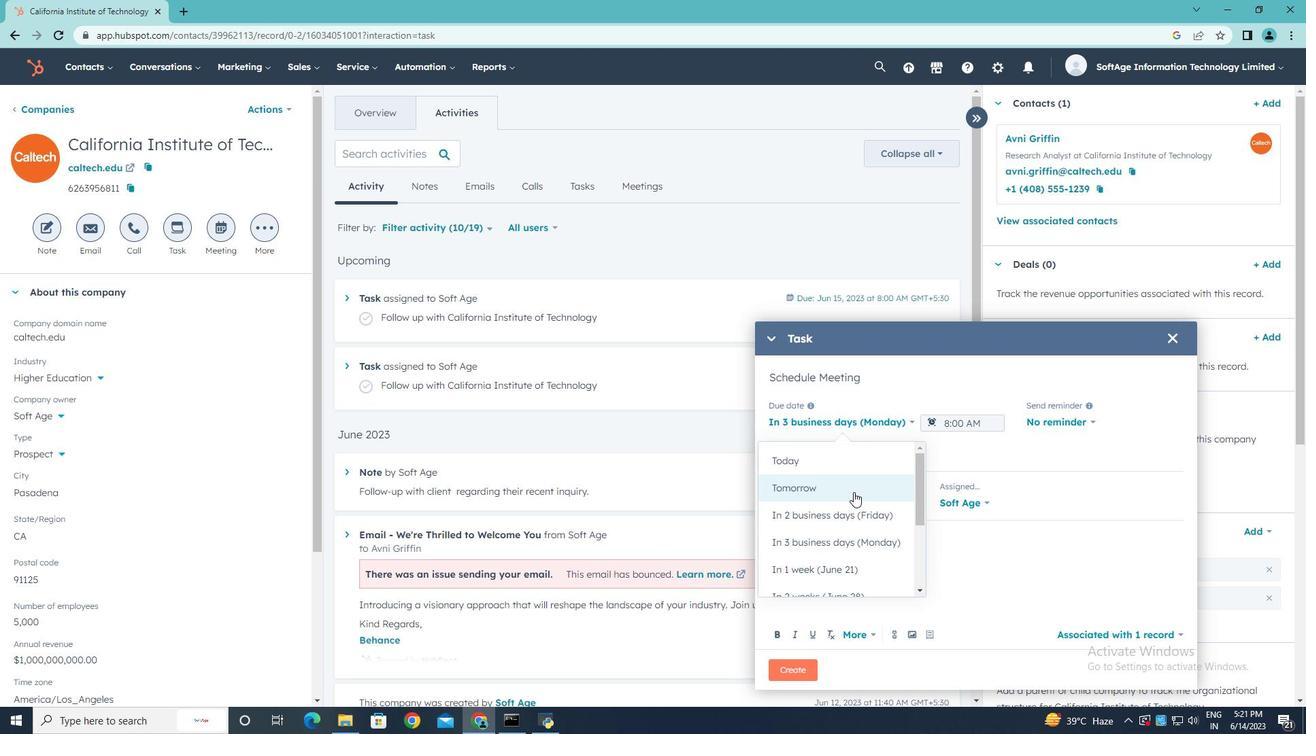 
Action: Mouse moved to (1002, 421)
Screenshot: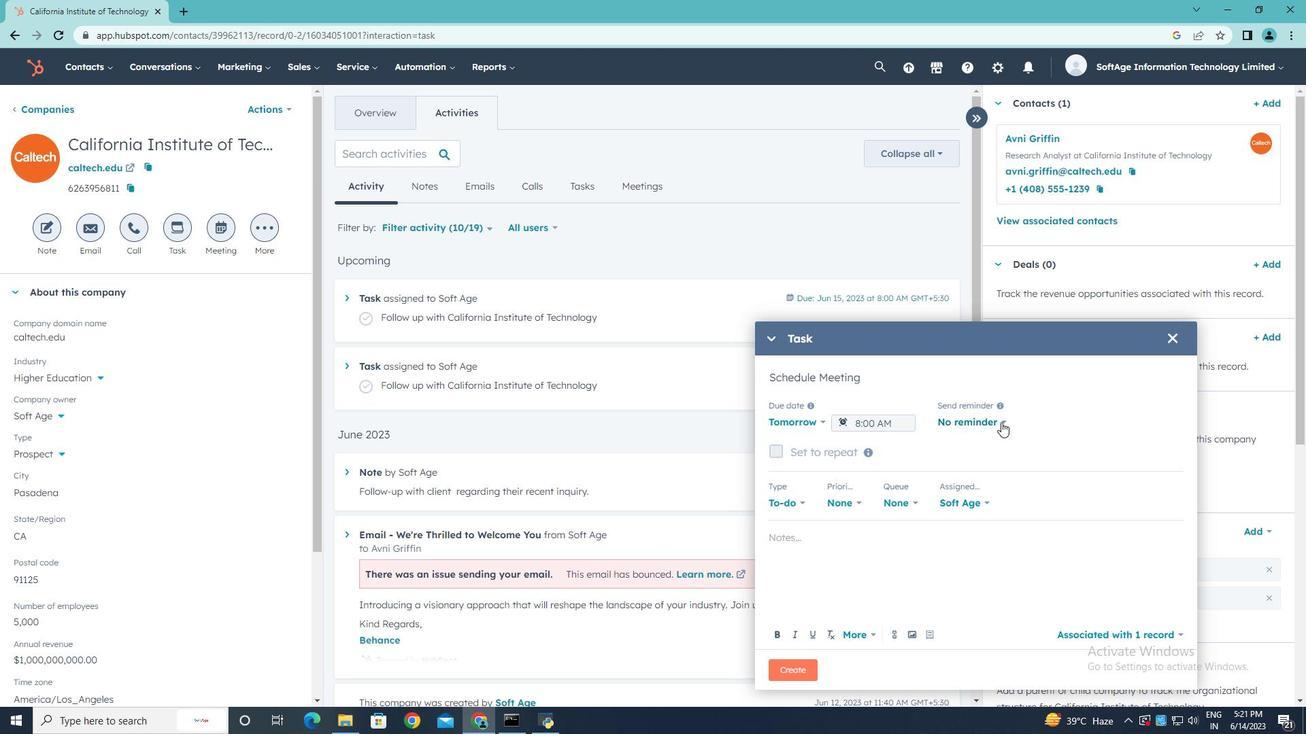 
Action: Mouse pressed left at (1002, 421)
Screenshot: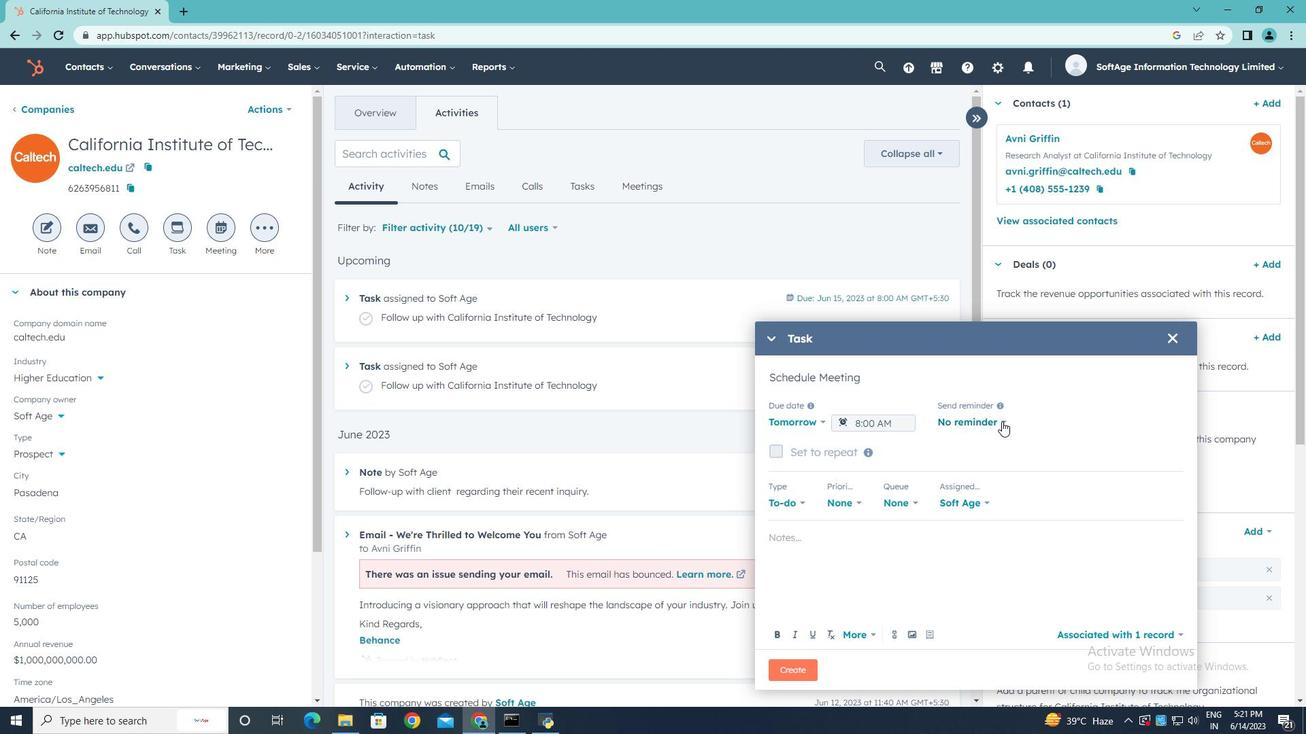 
Action: Mouse moved to (971, 510)
Screenshot: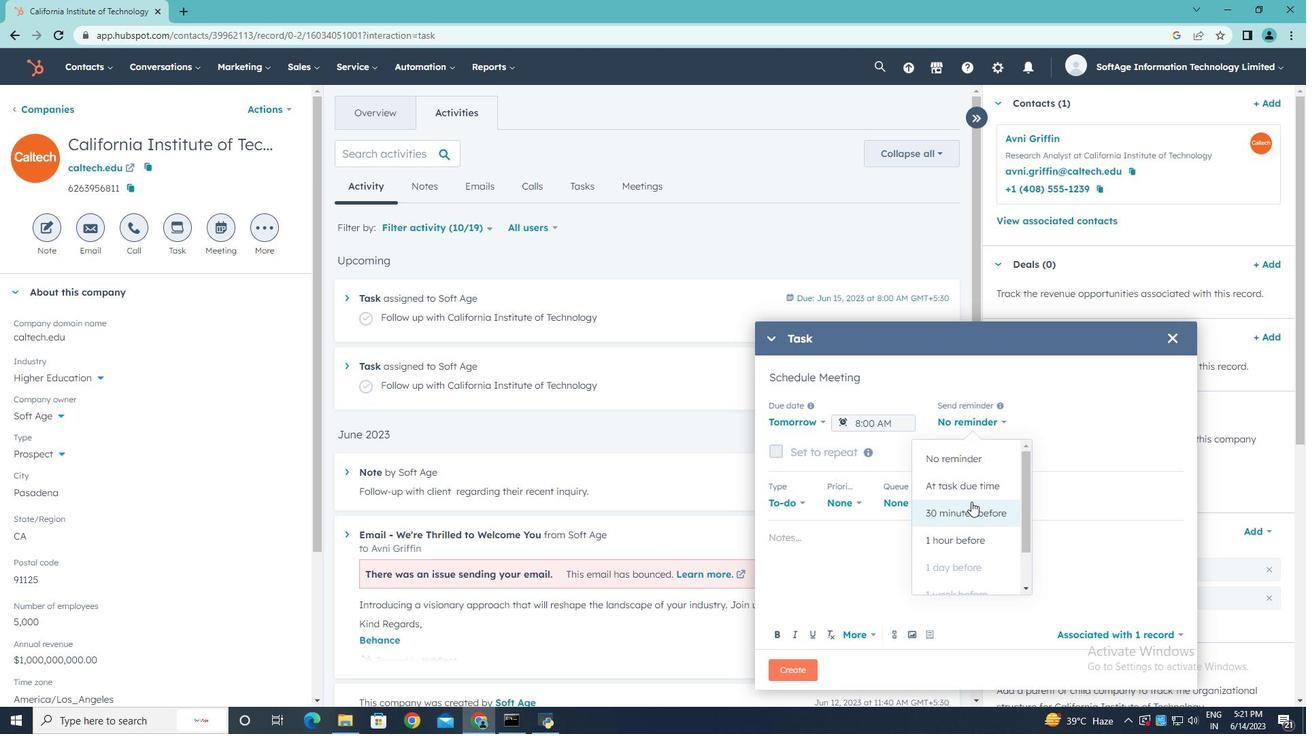 
Action: Mouse pressed left at (971, 510)
Screenshot: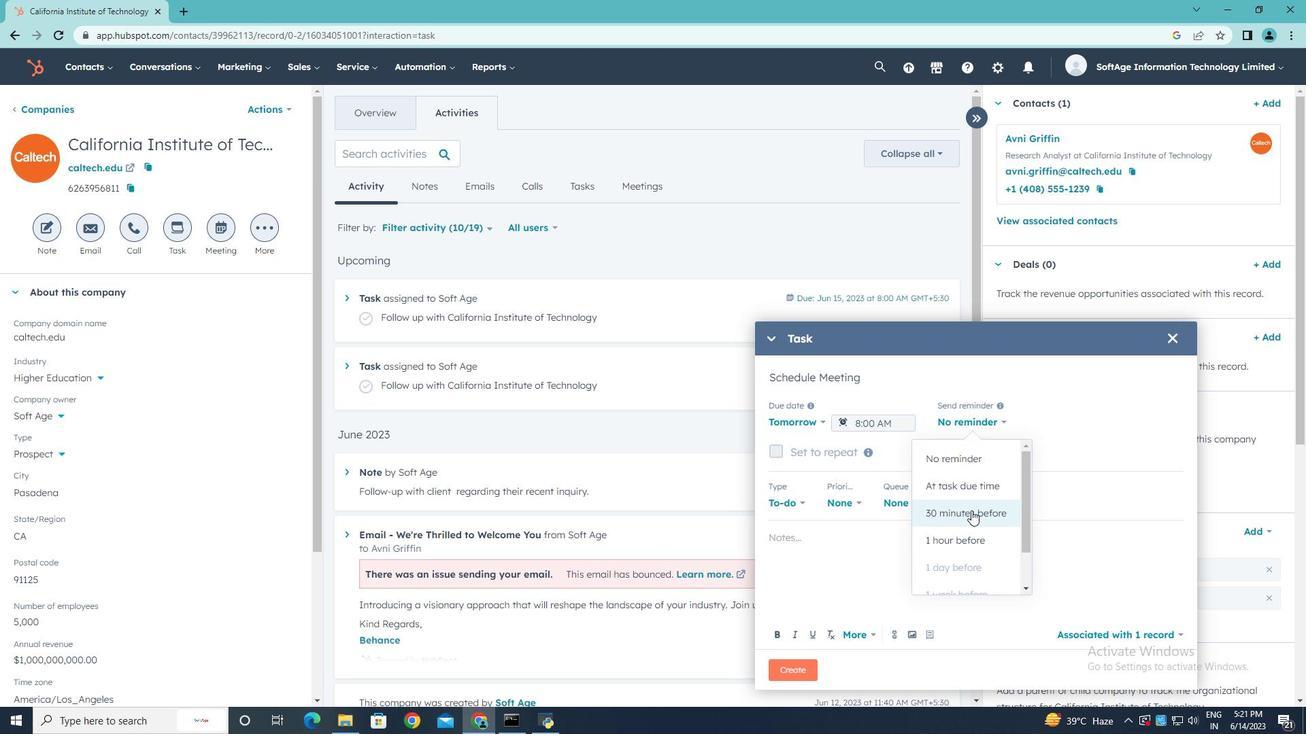 
Action: Mouse moved to (859, 501)
Screenshot: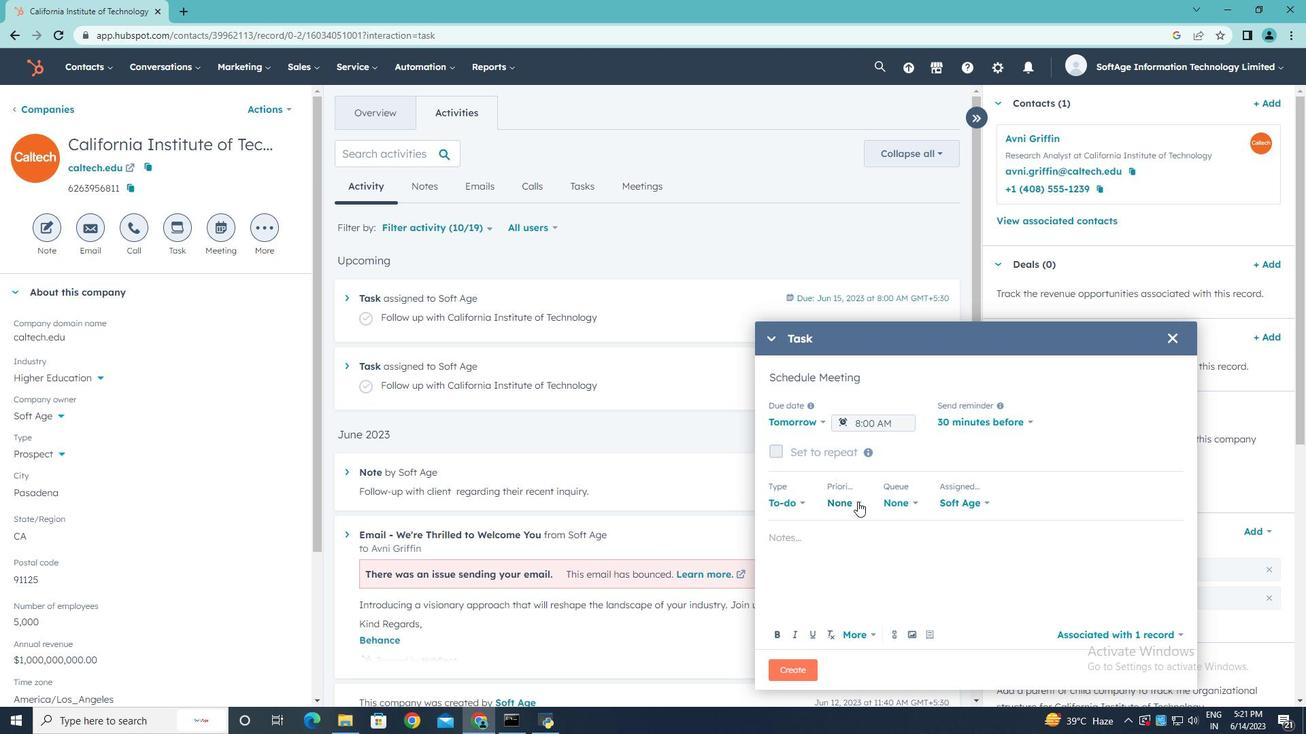 
Action: Mouse pressed left at (859, 501)
Screenshot: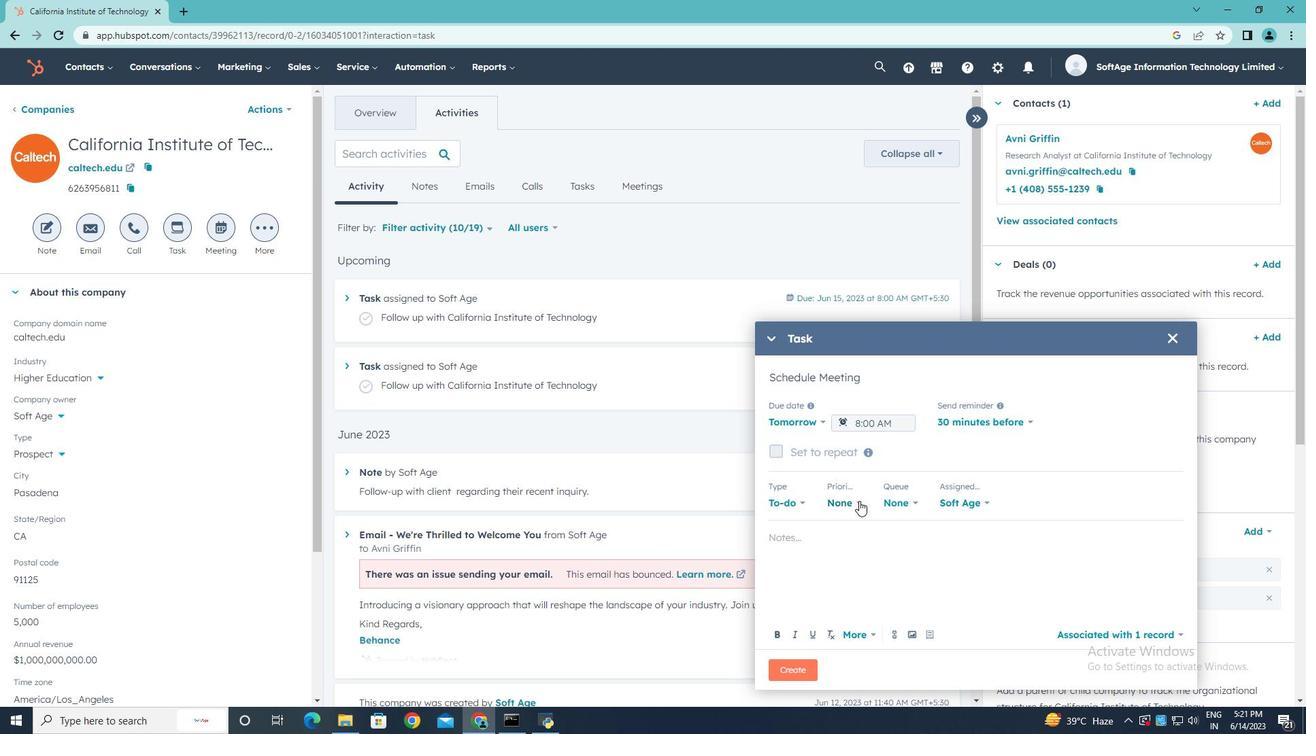 
Action: Mouse moved to (868, 559)
Screenshot: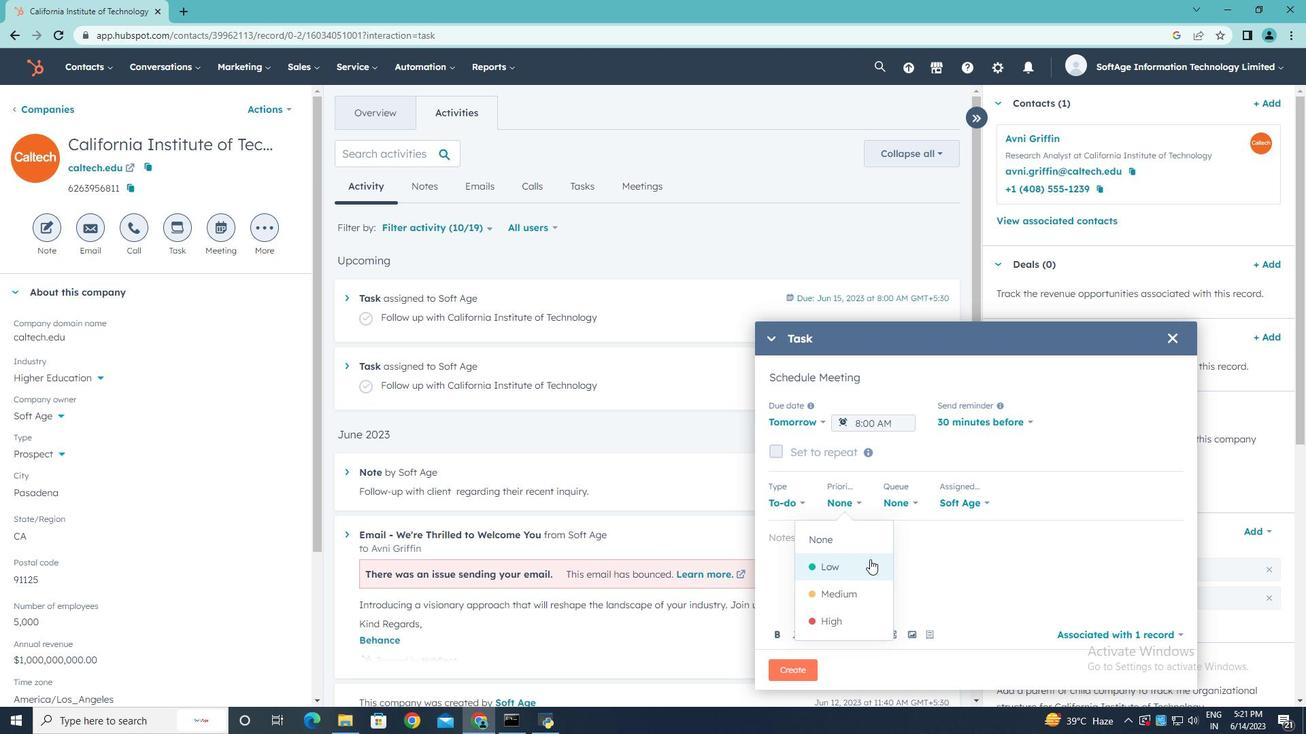 
Action: Mouse pressed left at (868, 559)
Screenshot: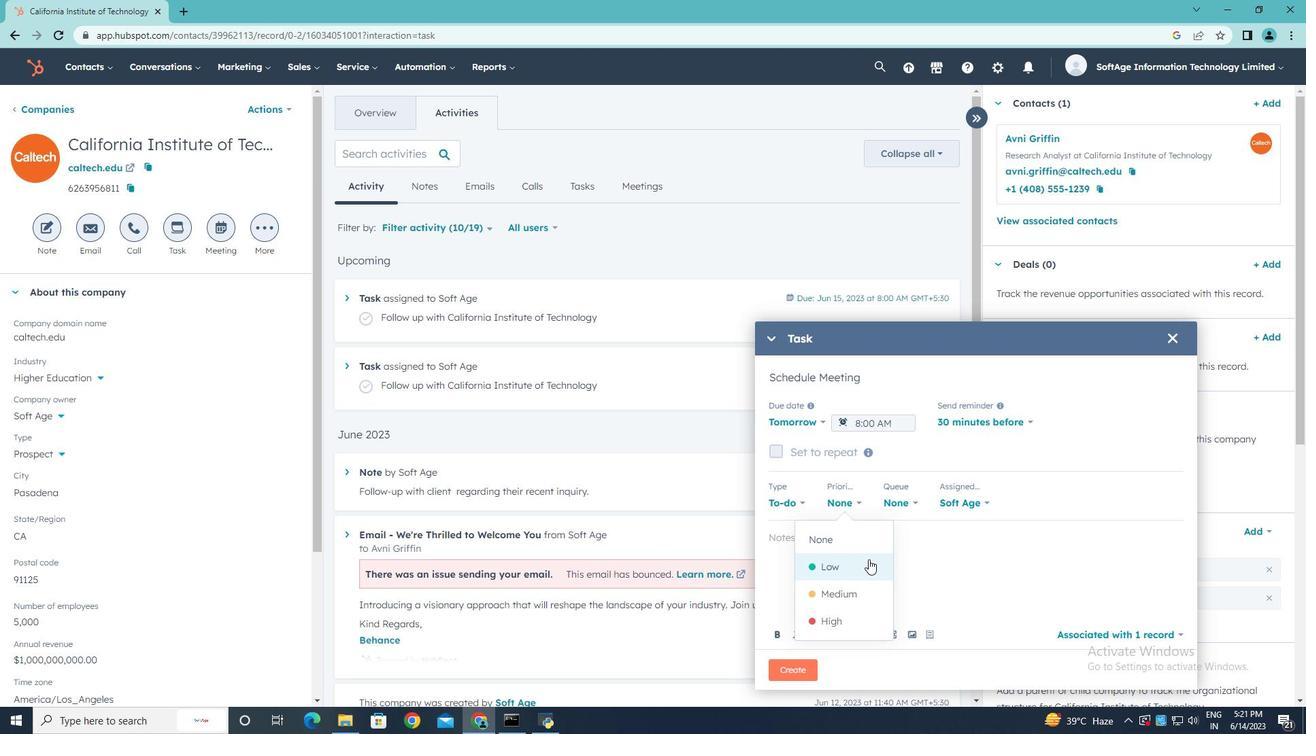 
Action: Mouse moved to (822, 537)
Screenshot: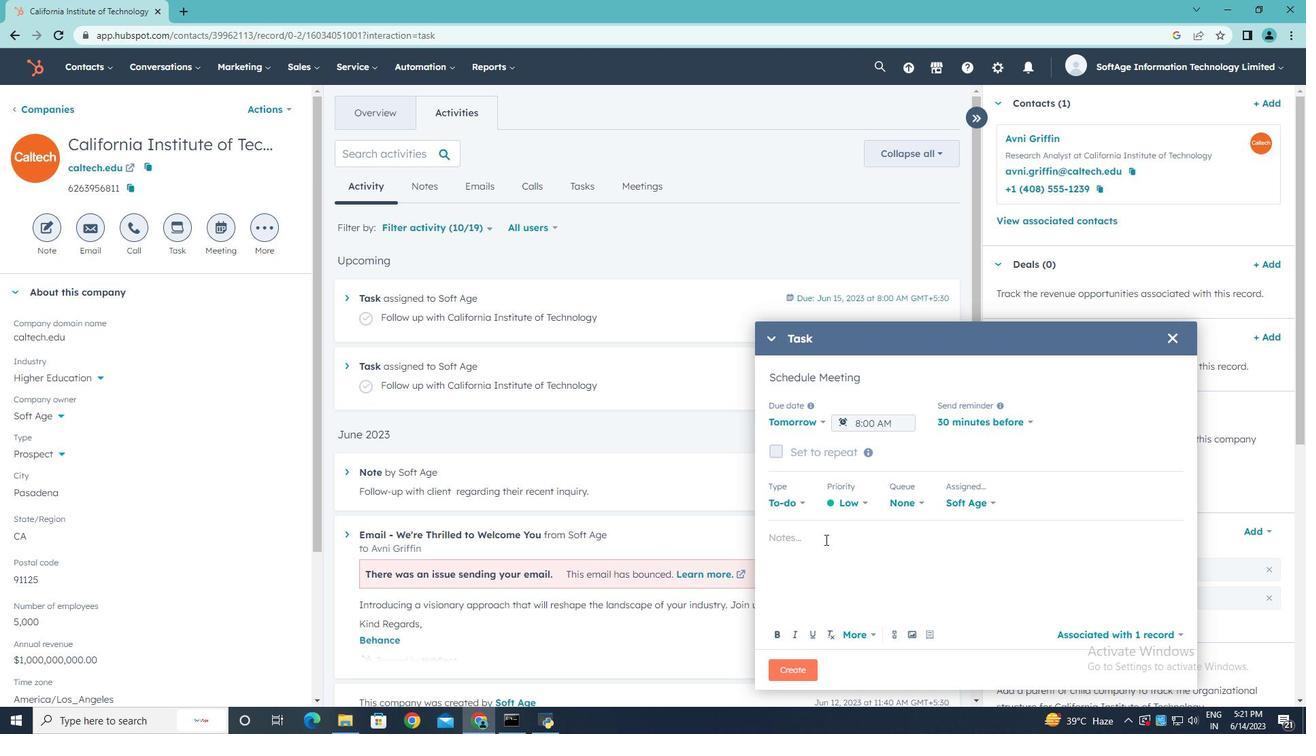 
Action: Mouse pressed left at (822, 537)
Screenshot: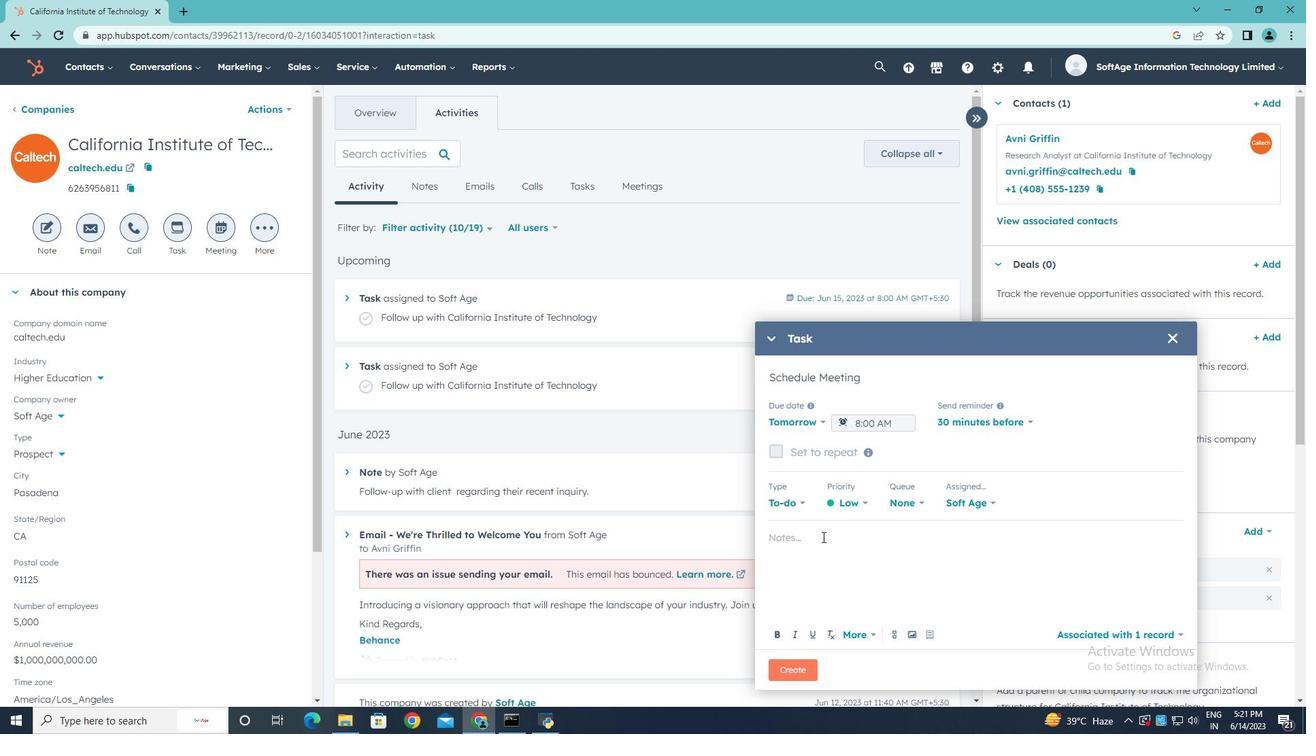 
Action: Key pressed follow<Key.space>up<Key.space>with<Key.space>the<Key.space>client<Key.space>regarding<Key.space>their<Key.space>recent<Key.space>inquiry<Key.space>and<Key.space>address<Key.space>any<Key.space>questions<Key.space>theu<Key.backspace>yy<Key.backspace><Key.space>amy<Key.space>have<Key.backspace><Key.backspace><Key.backspace><Key.backspace><Key.backspace><Key.backspace><Key.backspace>ny<Key.backspace><Key.backspace><Key.backspace>may<Key.space>have..
Screenshot: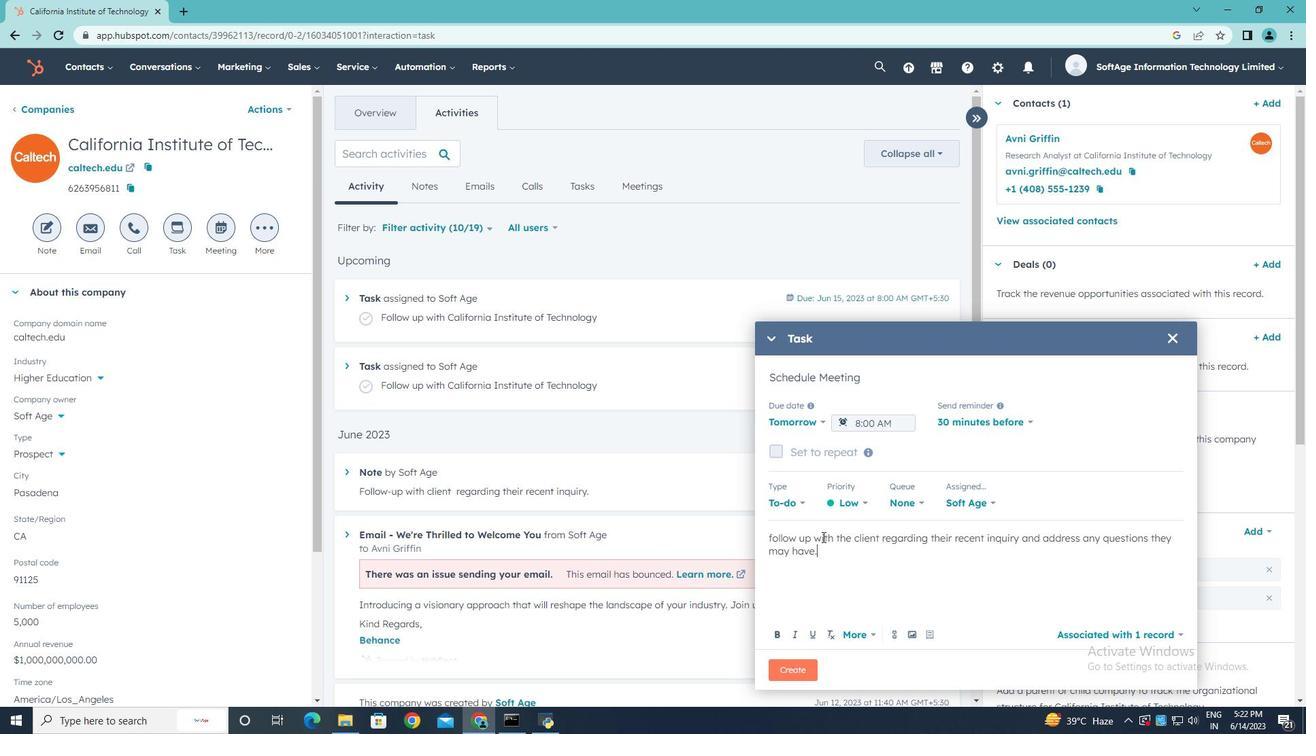 
Action: Mouse moved to (788, 670)
Screenshot: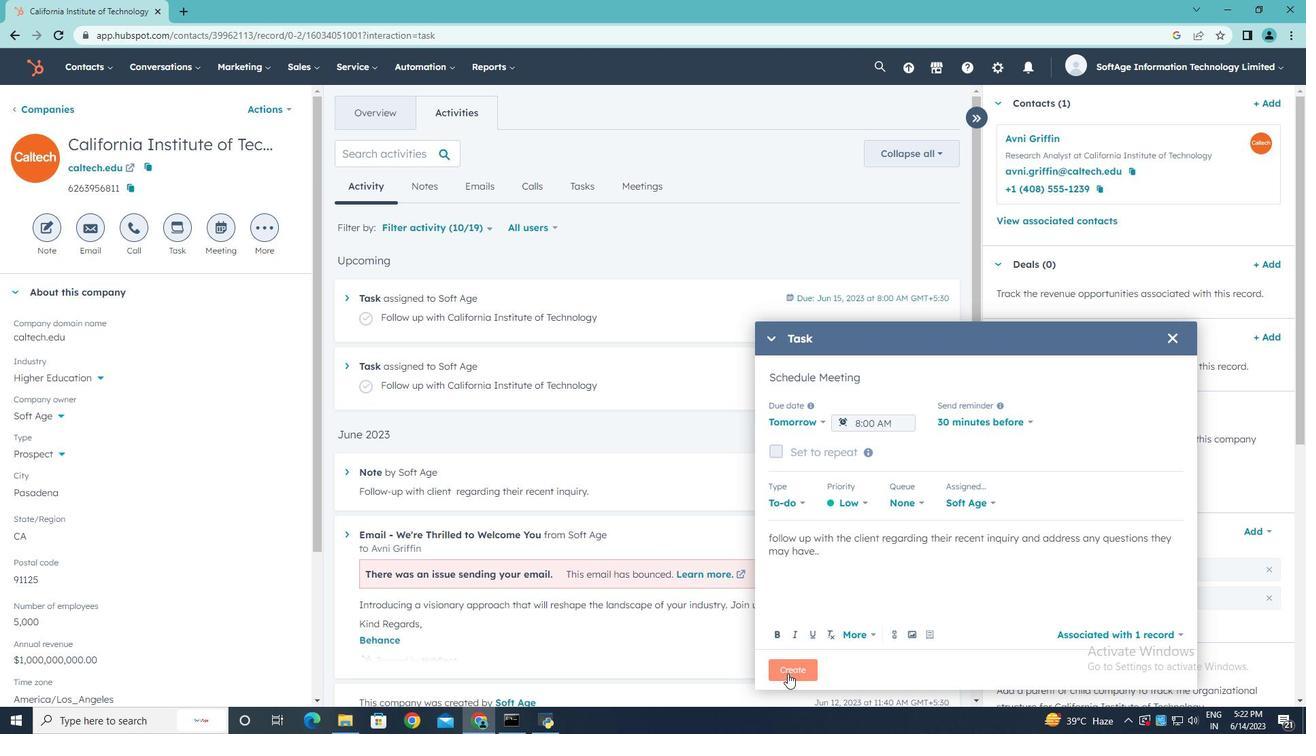 
Action: Mouse pressed left at (788, 670)
Screenshot: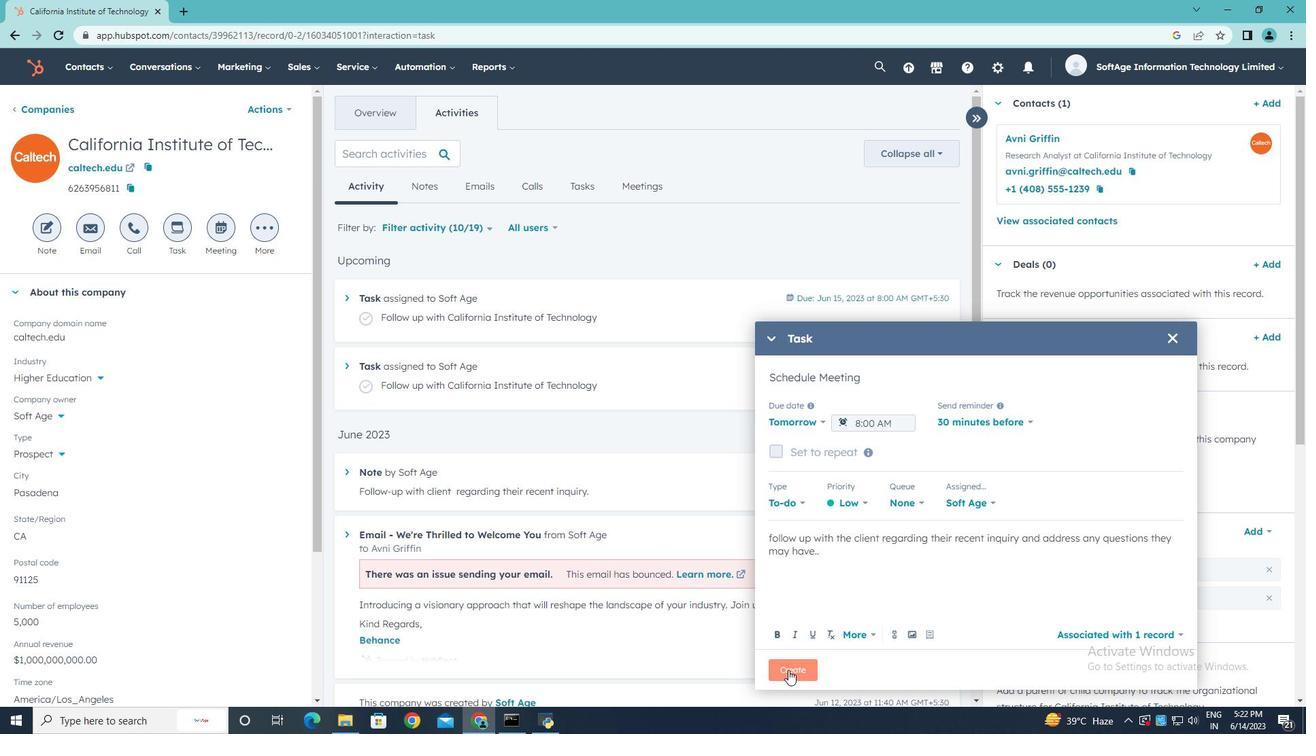 
